 Task: Add an event with the title Staff Training: Time Management, date '2024/04/09', time 8:00 AM to 10:00 AMand add a description: We value the participation and input of all stakeholders, as their engagement is vital to the growth and sustainability of our organization. Join us at the Annual General Meeting and be part of the collaborative effort to shape our organization's future, celebrate achievements, and address challenges head-on. Together, we will continue to build a successful and thriving organization.Select event color  Sage . Add location for the event as: 123 Prado Museum, Madrid, Spain, logged in from the account softage.1@softage.netand send the event invitation to softage.2@softage.net and softage.3@softage.net. Set a reminder for the event Every weekday(Monday to Friday)
Action: Mouse moved to (52, 105)
Screenshot: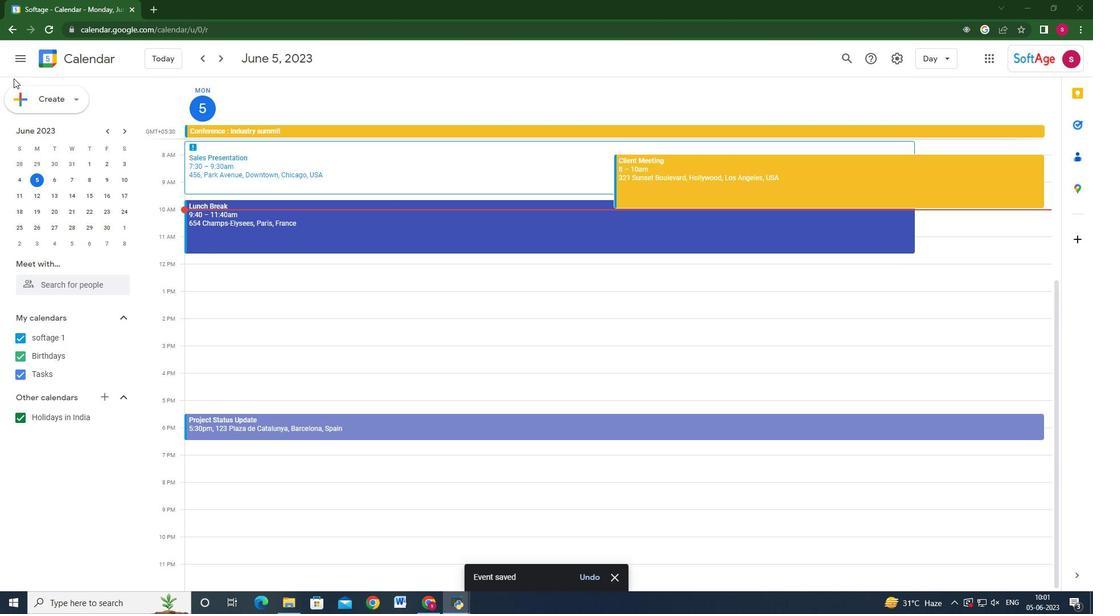 
Action: Mouse pressed left at (52, 105)
Screenshot: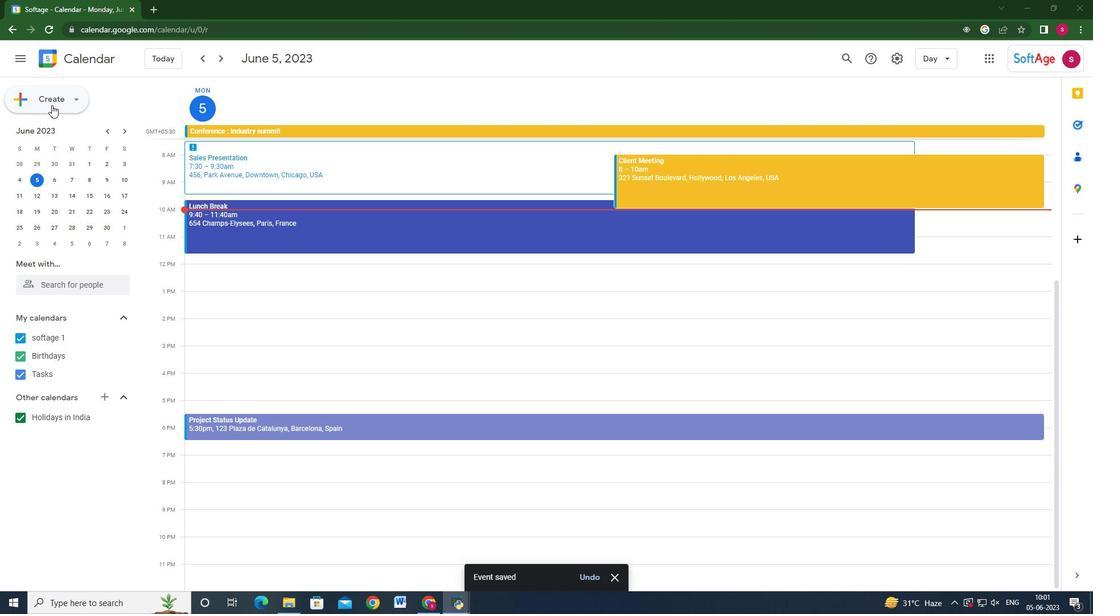 
Action: Mouse moved to (55, 129)
Screenshot: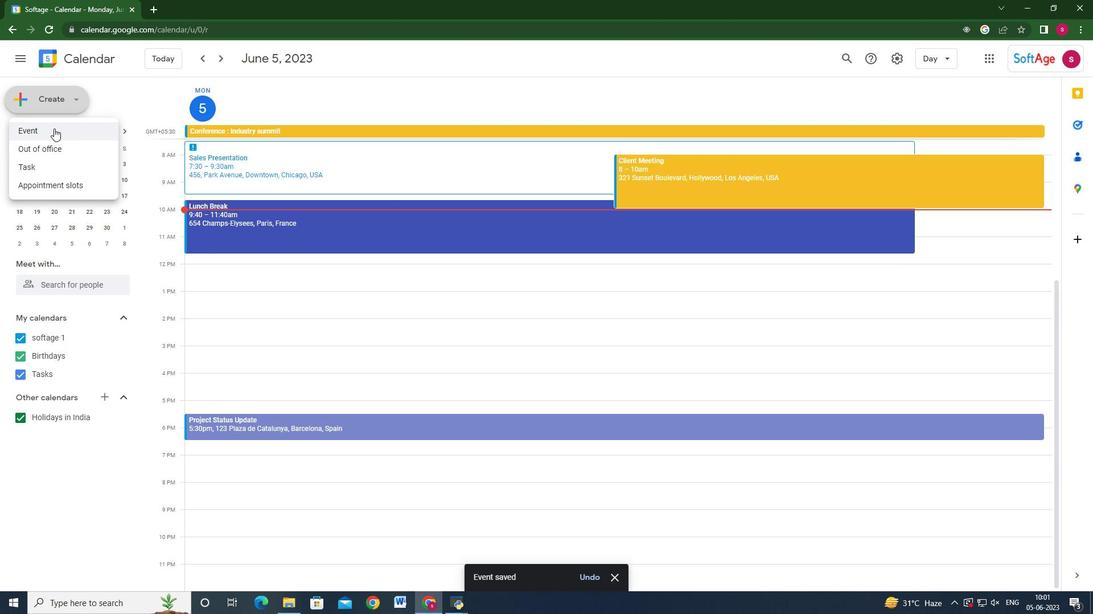 
Action: Mouse pressed left at (55, 129)
Screenshot: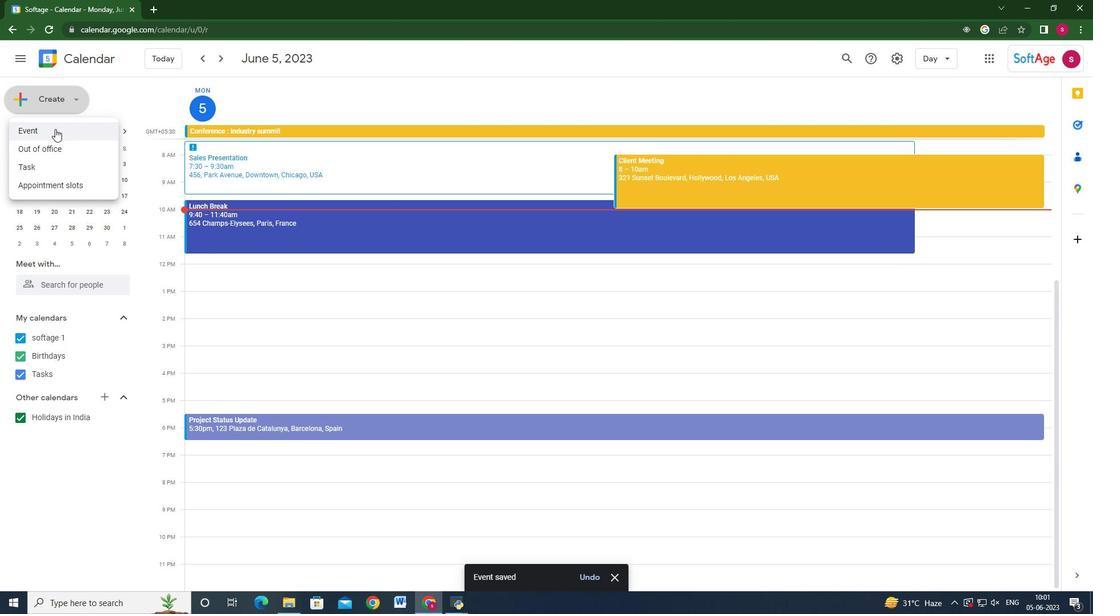 
Action: Mouse moved to (628, 437)
Screenshot: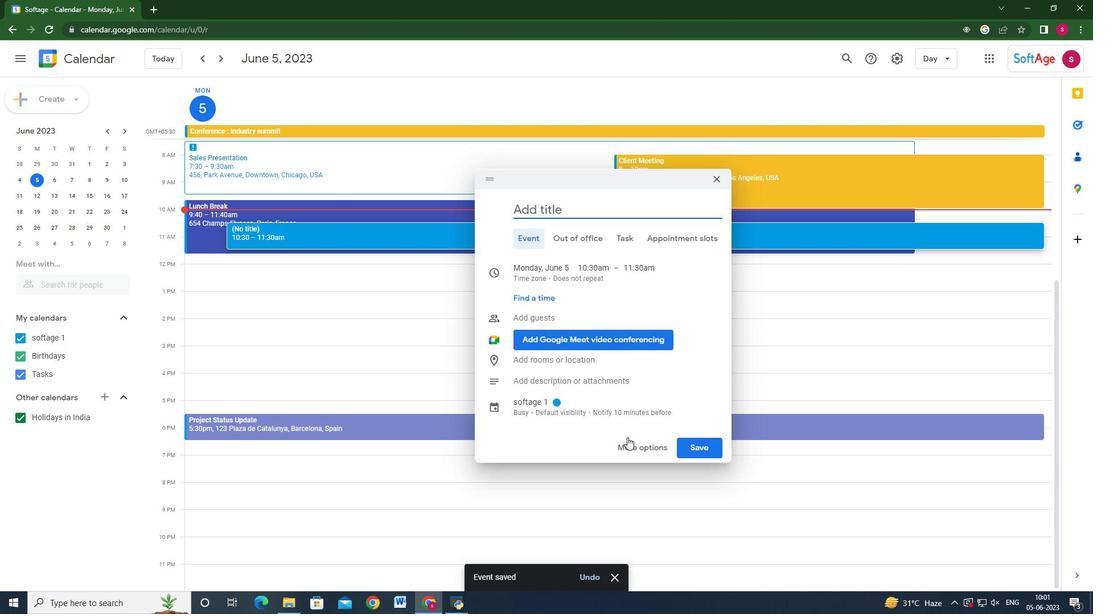 
Action: Mouse pressed left at (628, 437)
Screenshot: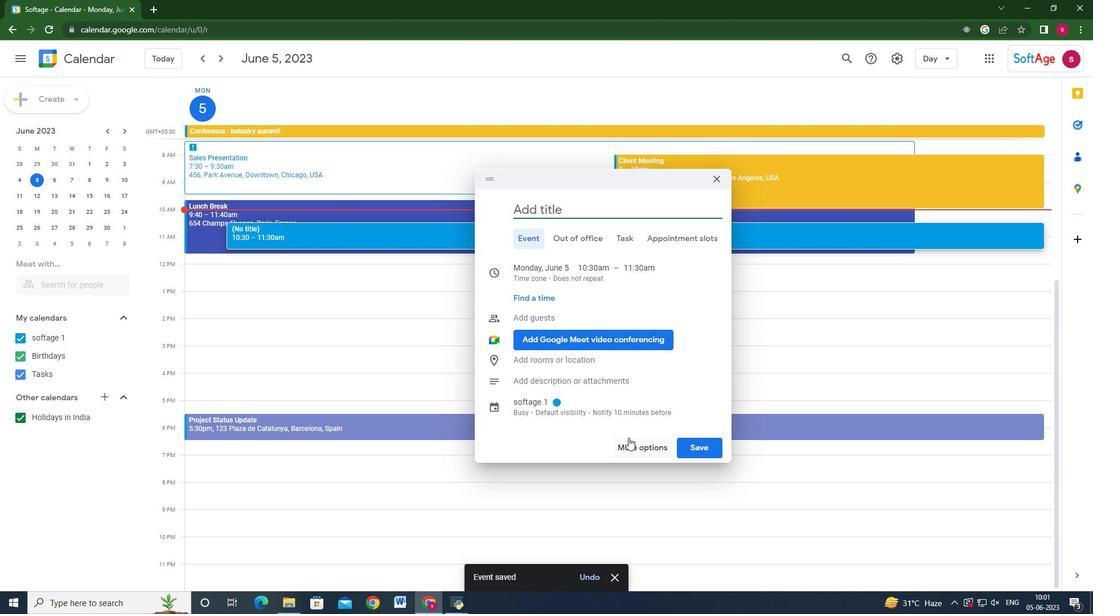 
Action: Mouse moved to (140, 132)
Screenshot: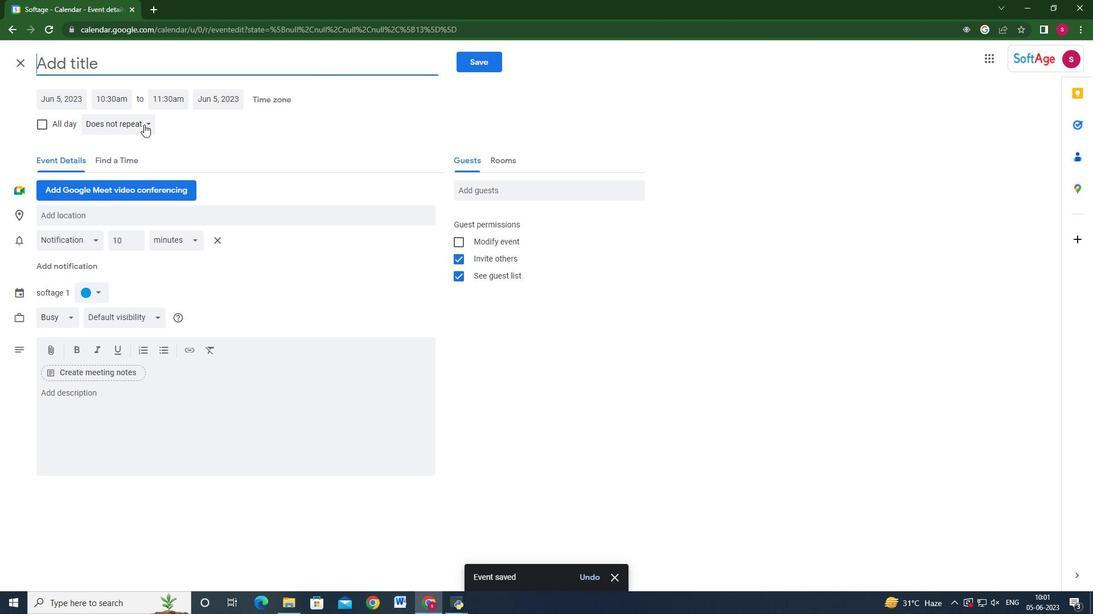 
Action: Mouse pressed left at (140, 132)
Screenshot: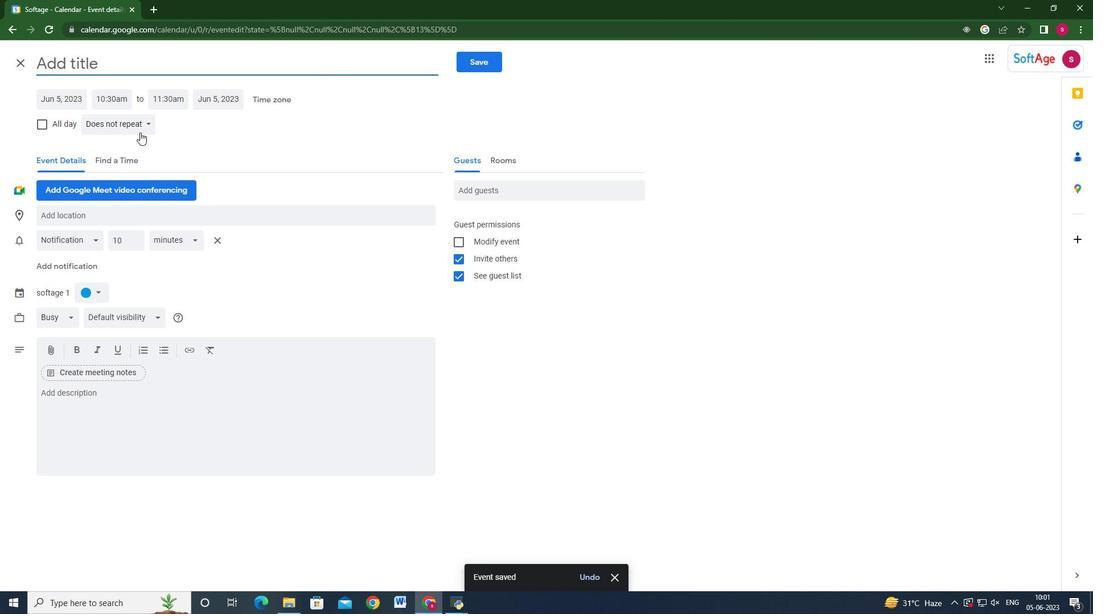 
Action: Mouse moved to (351, 142)
Screenshot: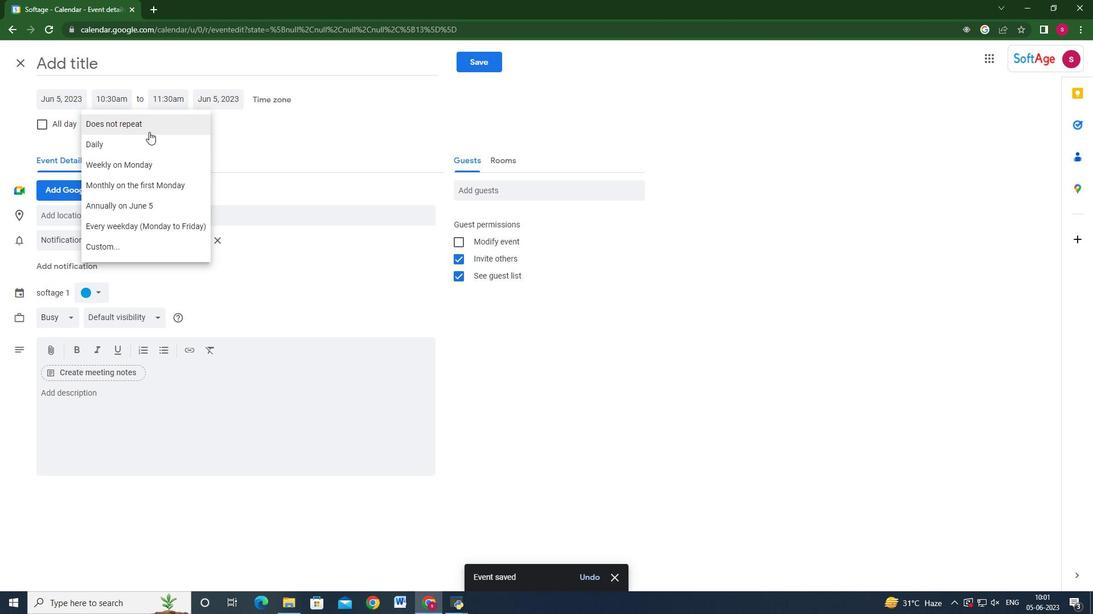 
Action: Mouse pressed left at (351, 142)
Screenshot: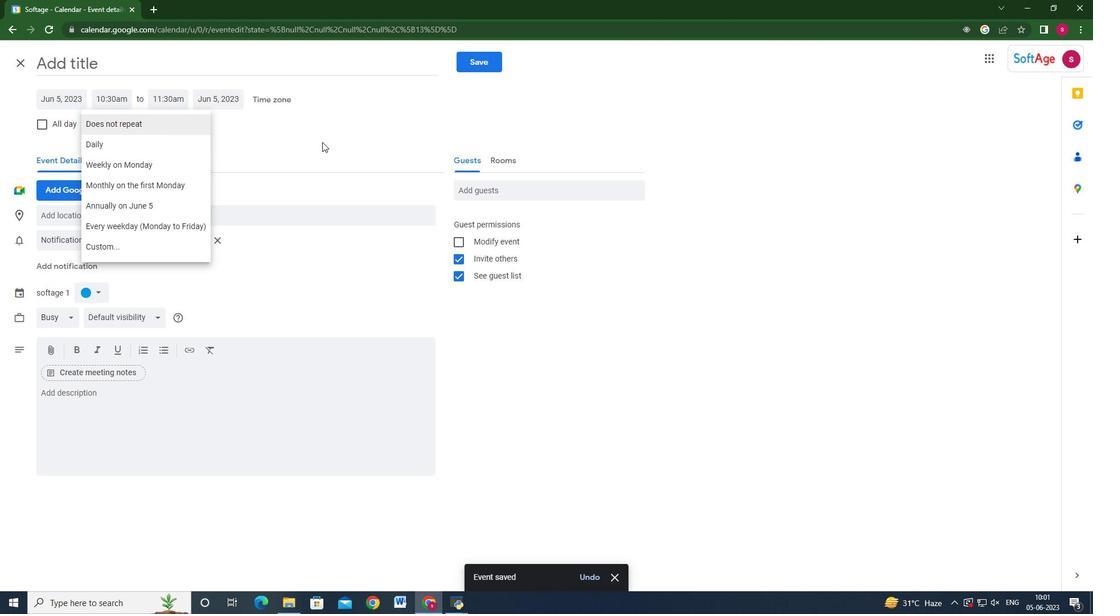
Action: Mouse moved to (218, 67)
Screenshot: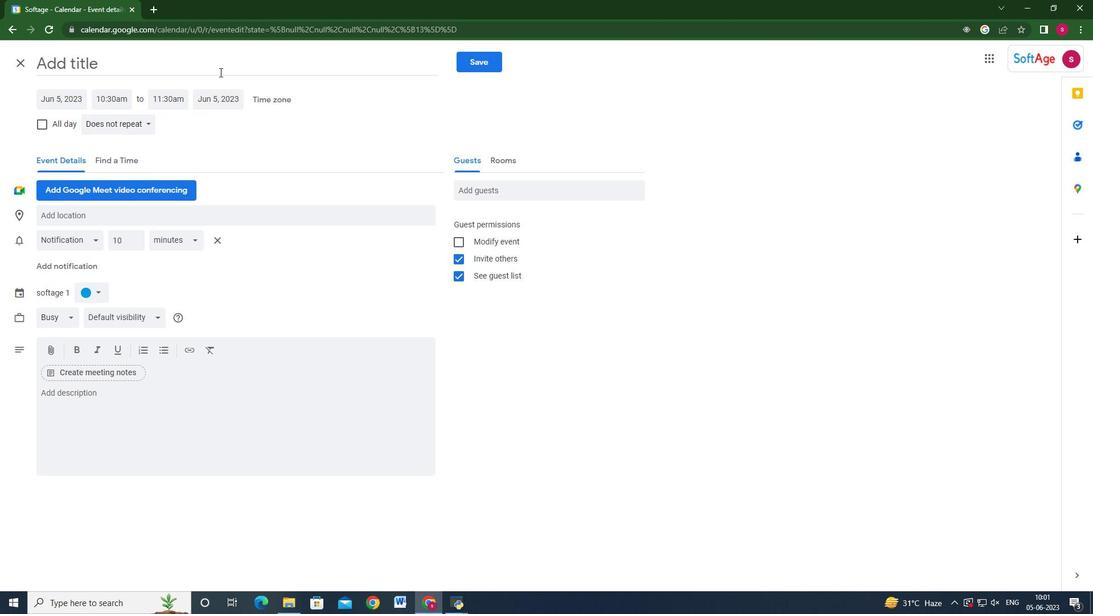 
Action: Mouse pressed left at (218, 67)
Screenshot: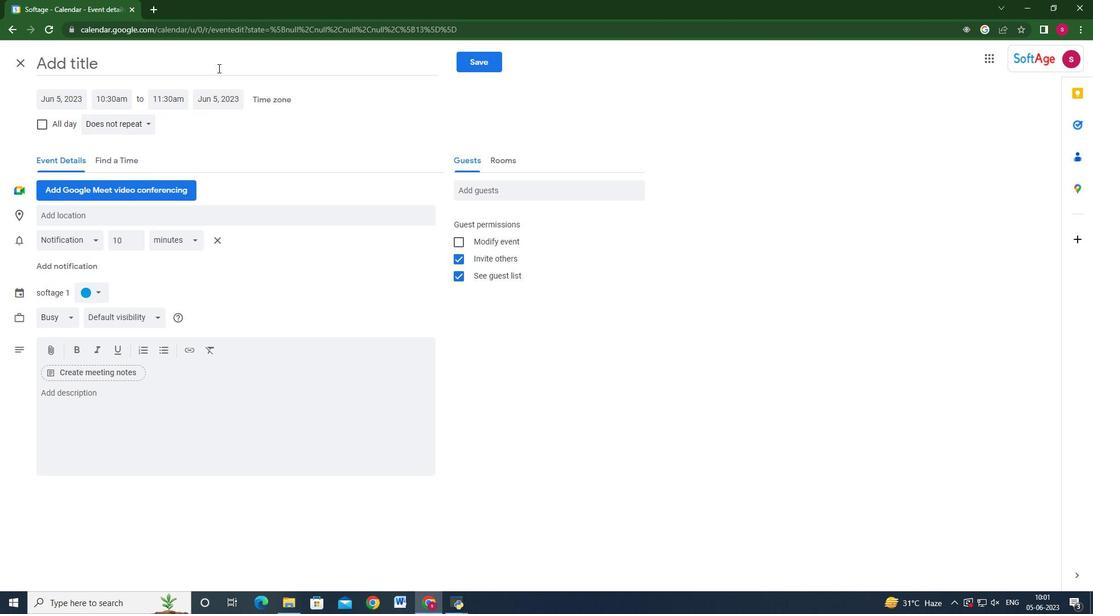 
Action: Key pressed <Key.shift>Staff<Key.shift>:<Key.backspace><Key.space><Key.shift>Training<Key.shift>:<Key.space><Key.shift>Time<Key.space><Key.shift>Management
Screenshot: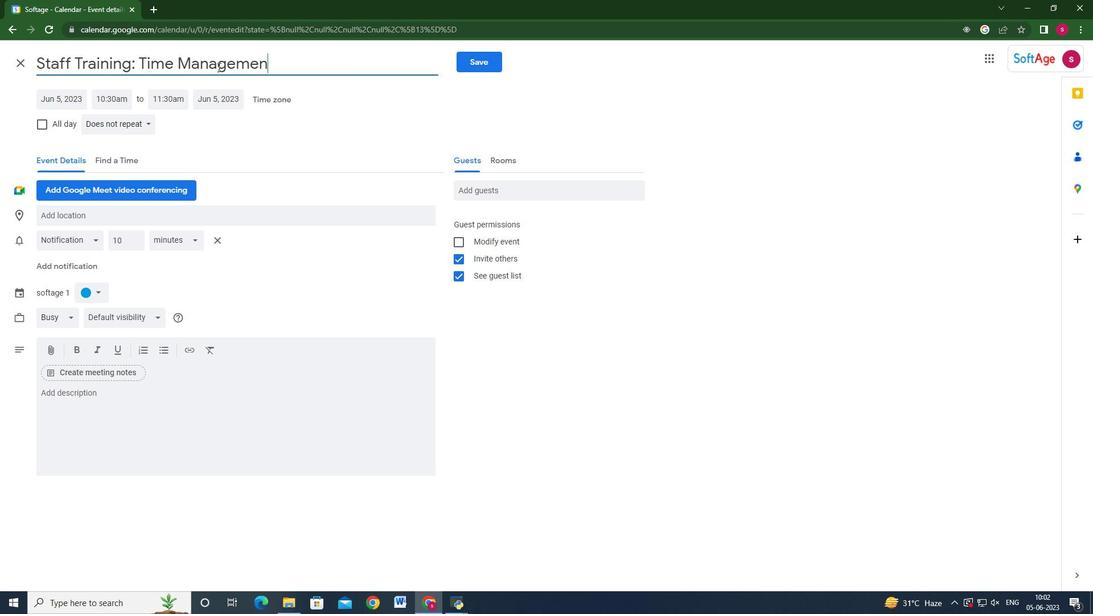 
Action: Mouse moved to (69, 106)
Screenshot: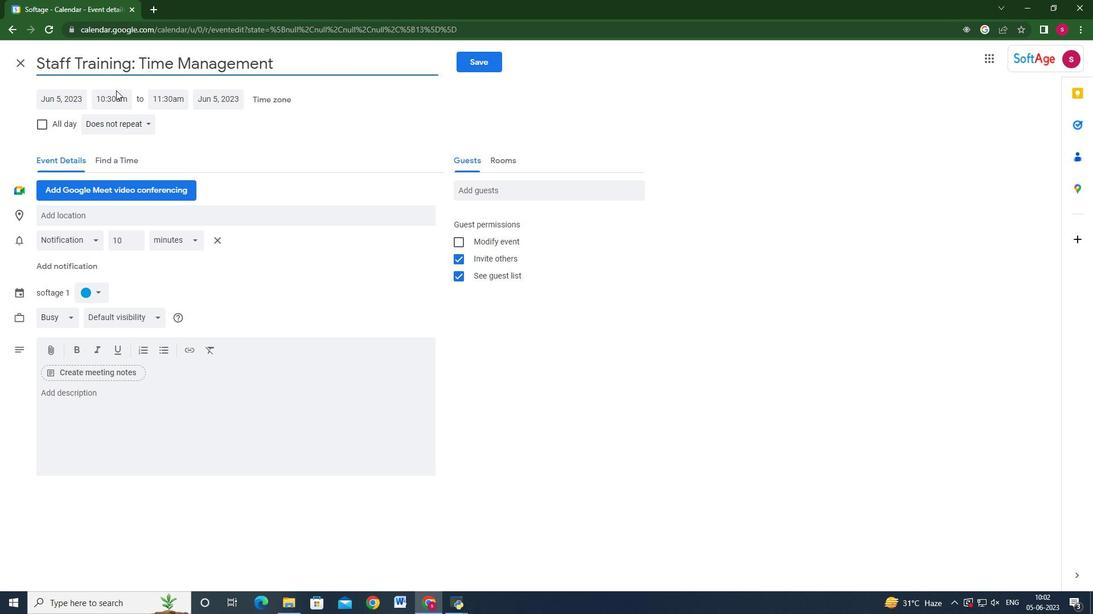 
Action: Mouse pressed left at (69, 106)
Screenshot: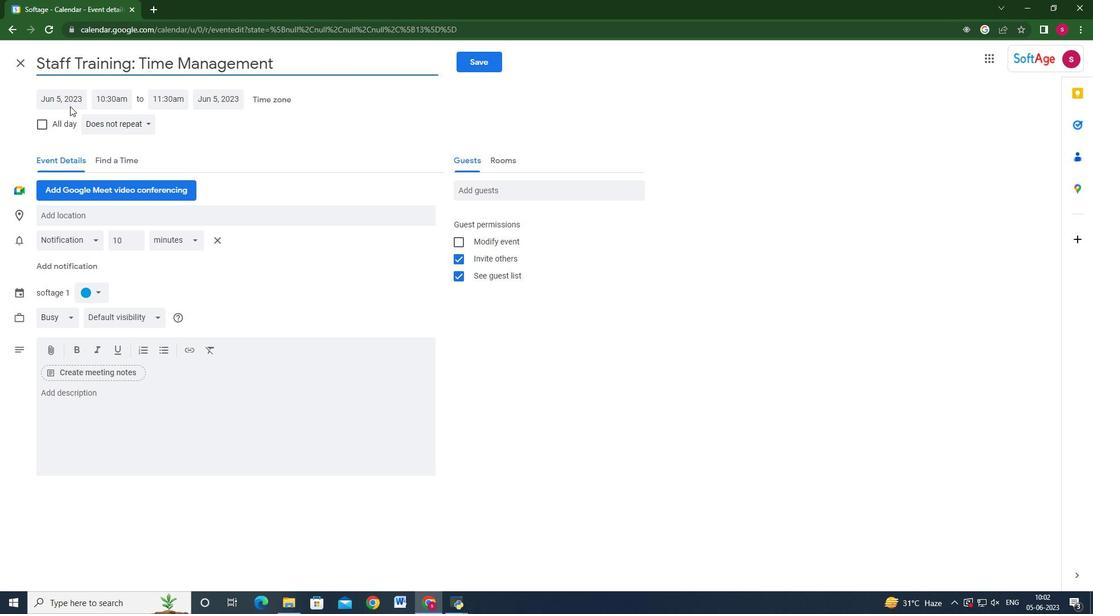 
Action: Mouse moved to (177, 125)
Screenshot: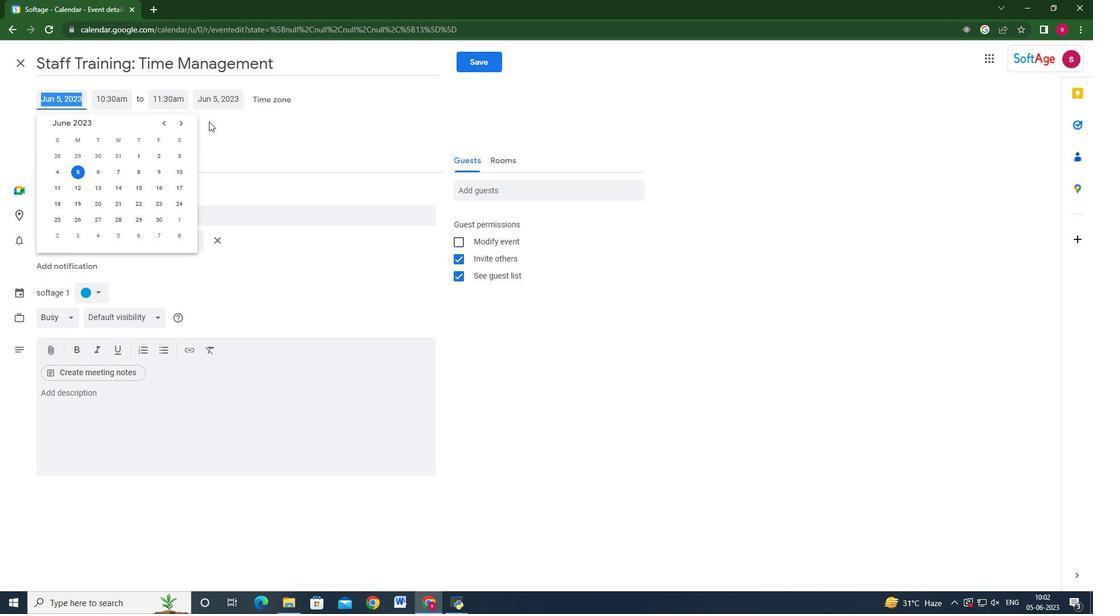
Action: Mouse pressed left at (177, 125)
Screenshot: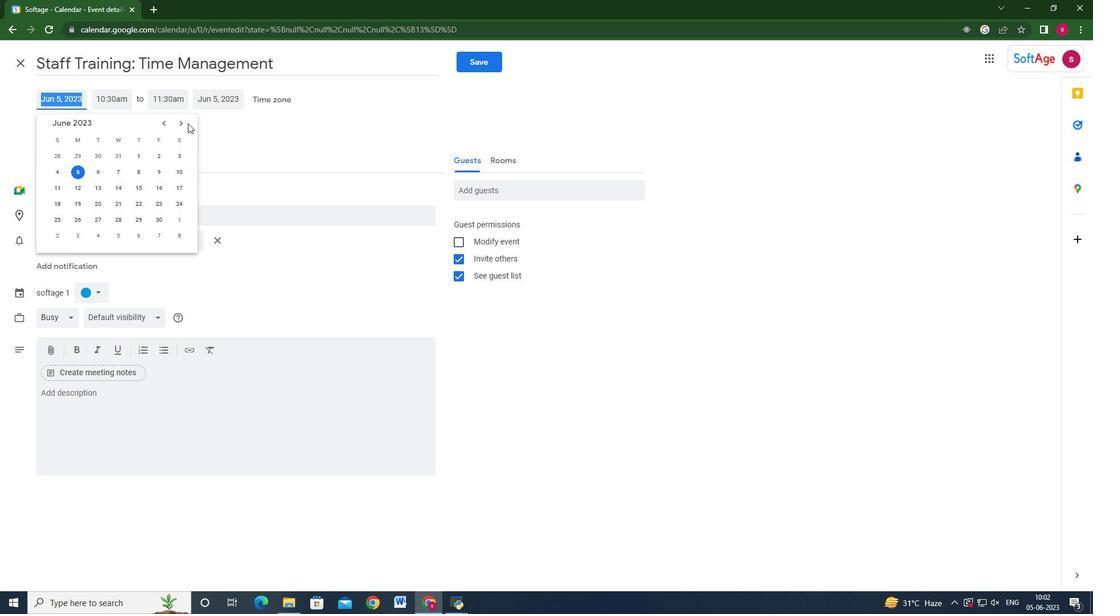 
Action: Mouse pressed left at (177, 125)
Screenshot: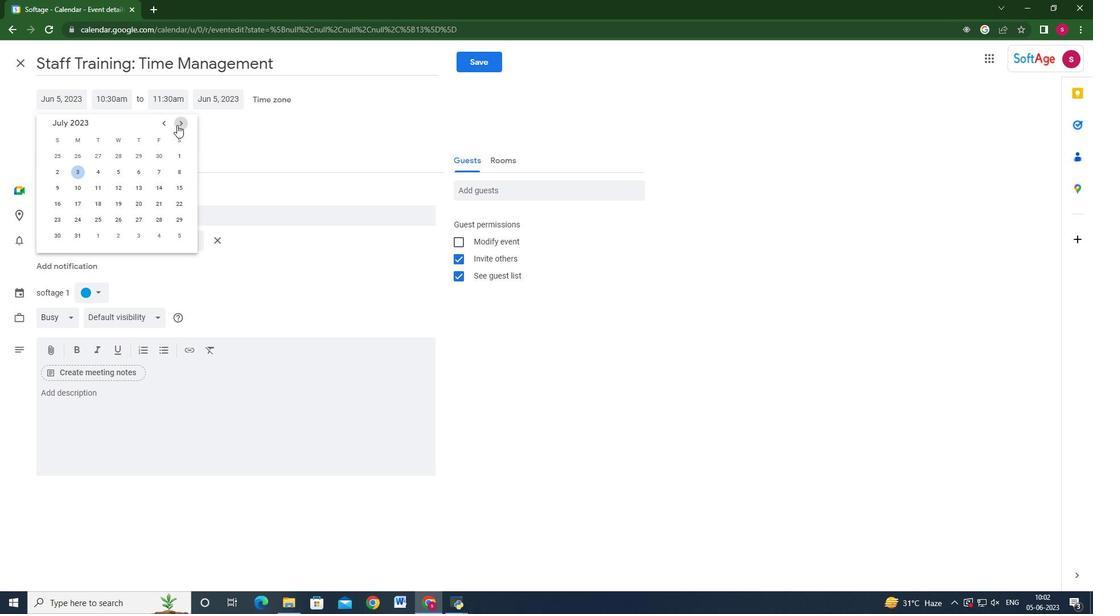 
Action: Mouse pressed left at (177, 125)
Screenshot: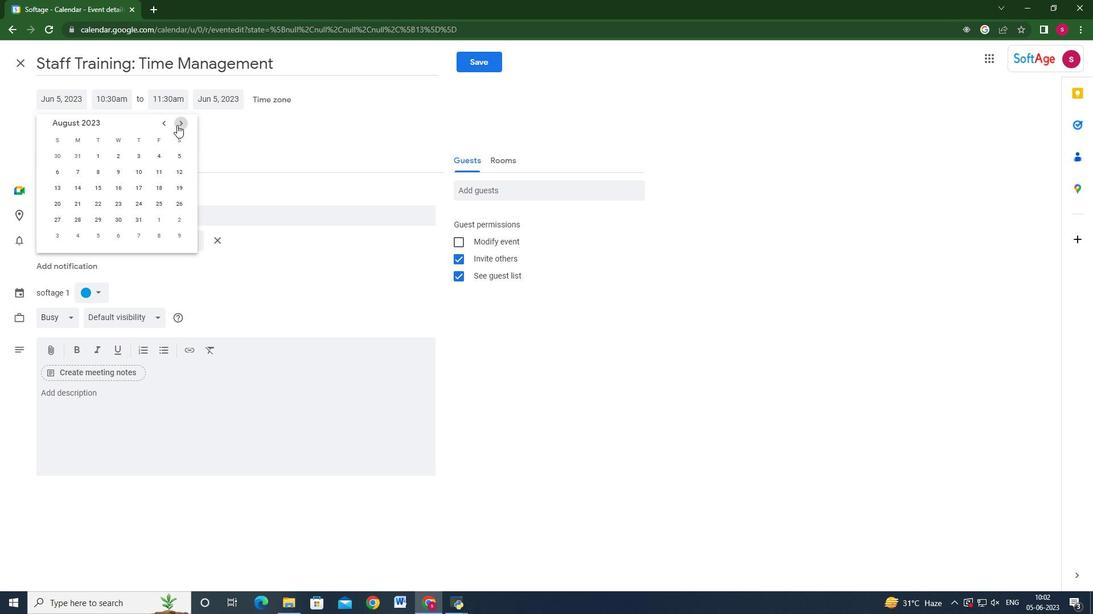 
Action: Mouse pressed left at (177, 125)
Screenshot: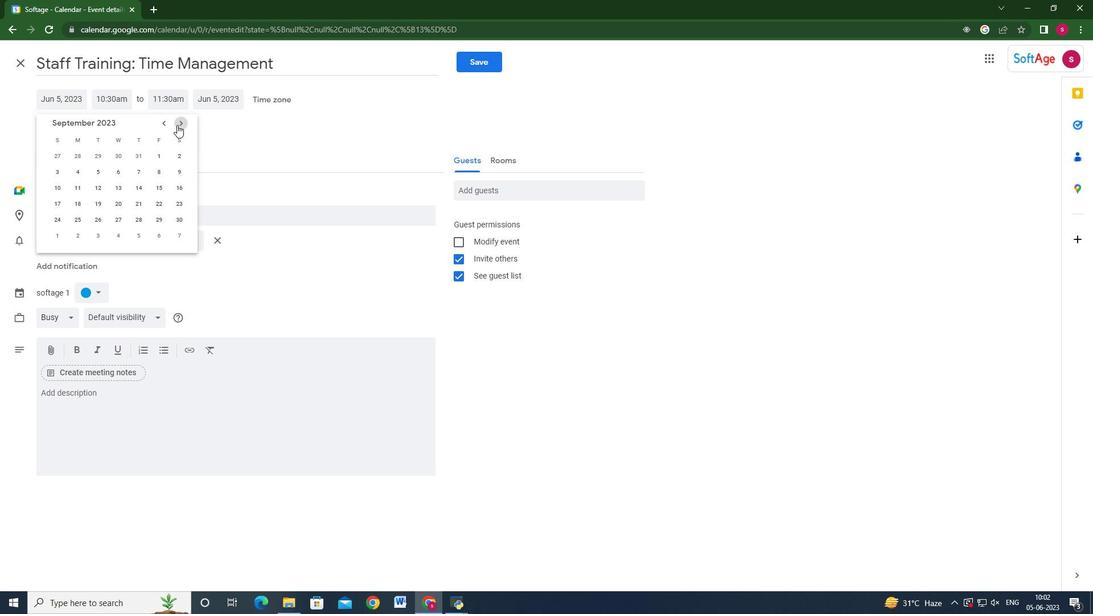
Action: Mouse pressed left at (177, 125)
Screenshot: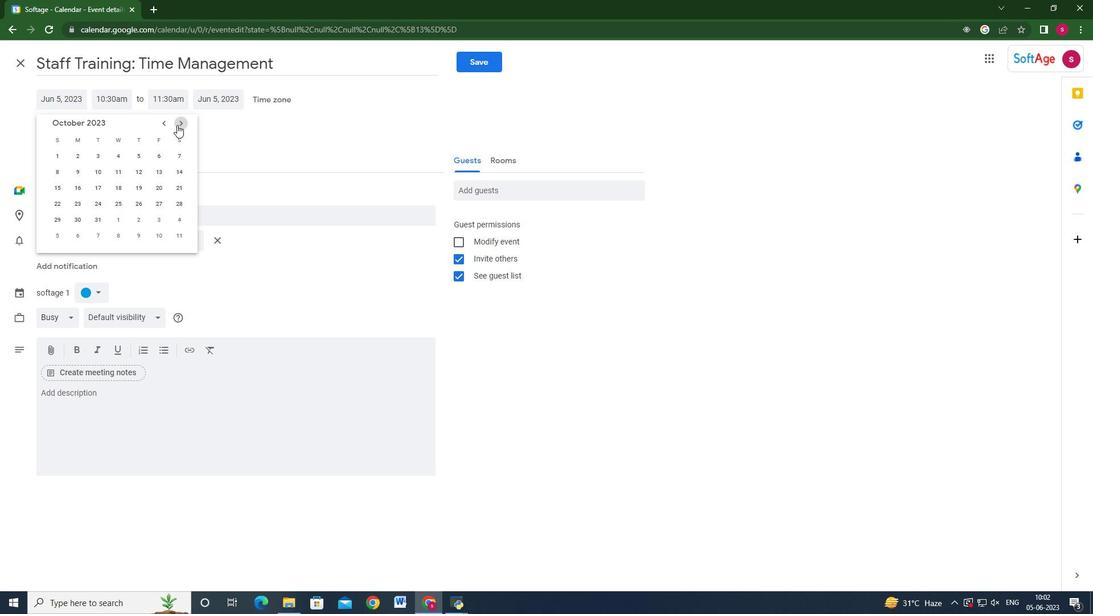 
Action: Mouse pressed left at (177, 125)
Screenshot: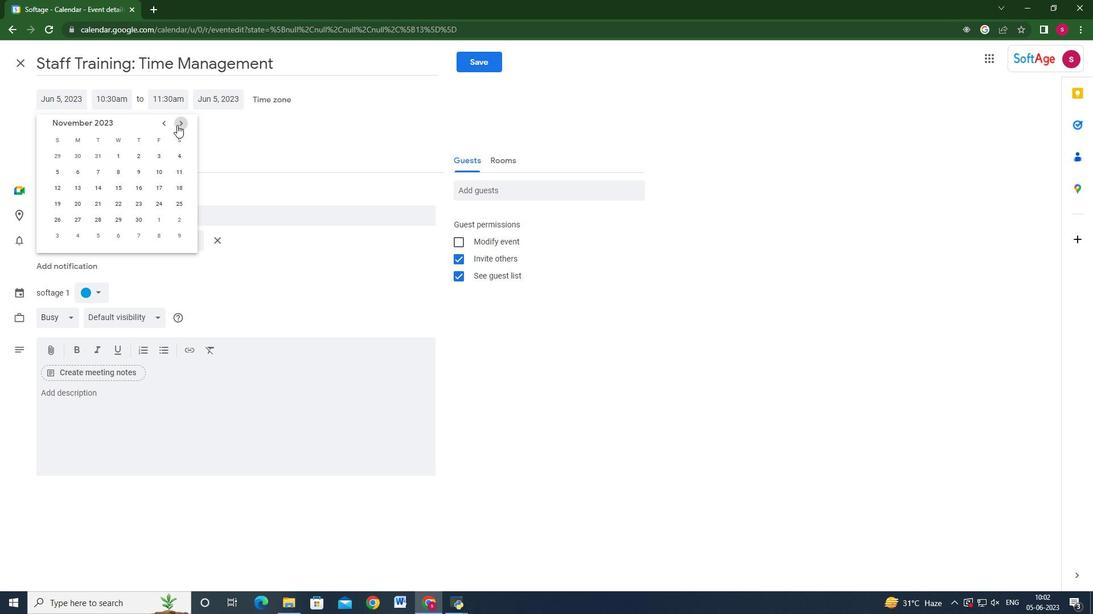 
Action: Mouse pressed left at (177, 125)
Screenshot: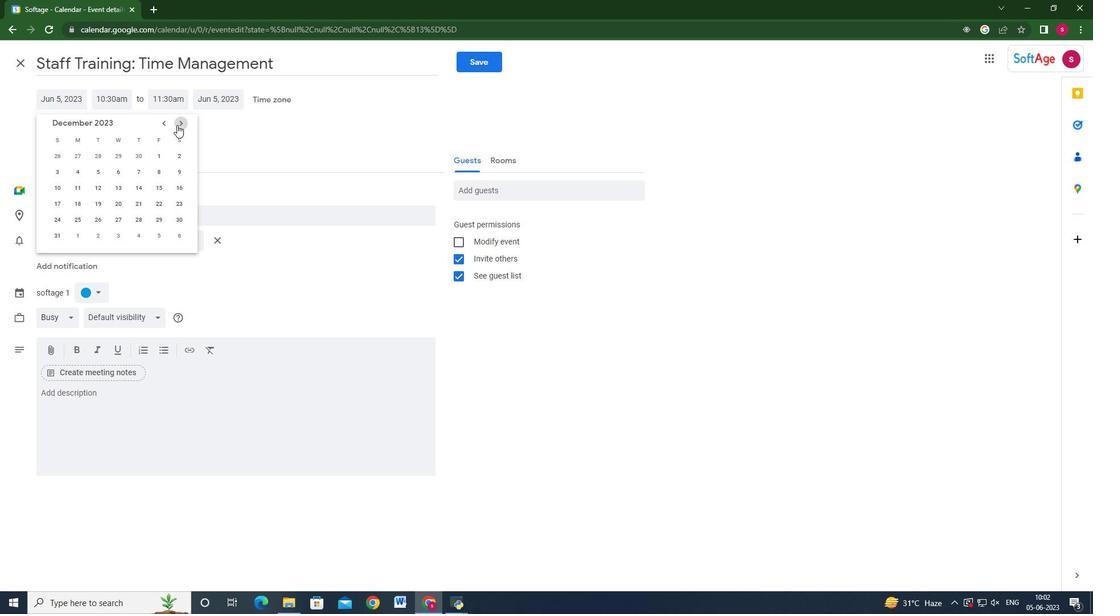 
Action: Mouse pressed left at (177, 125)
Screenshot: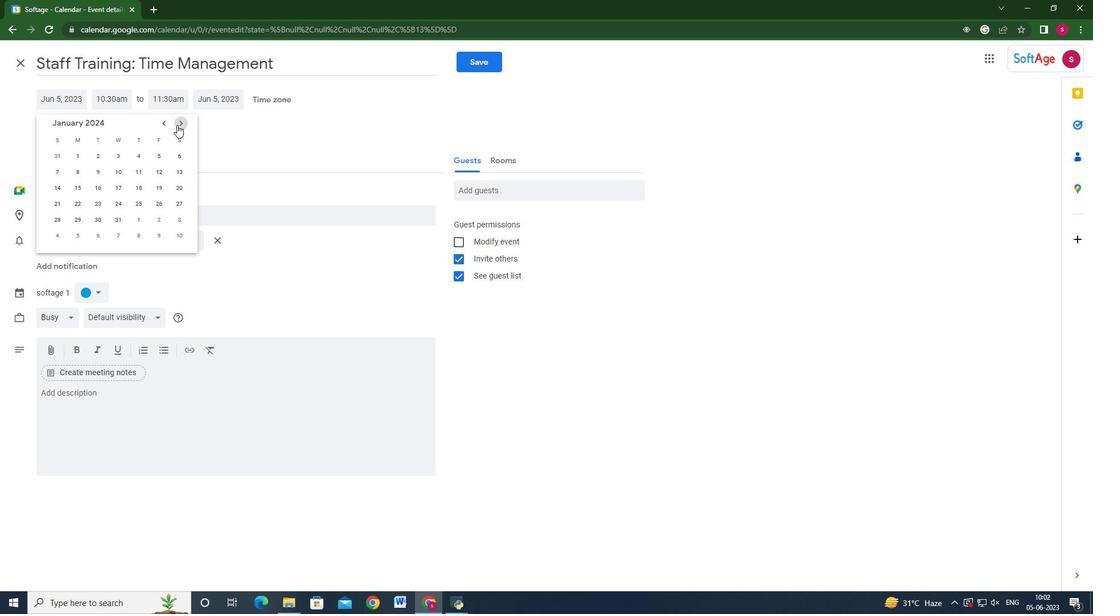 
Action: Mouse pressed left at (177, 125)
Screenshot: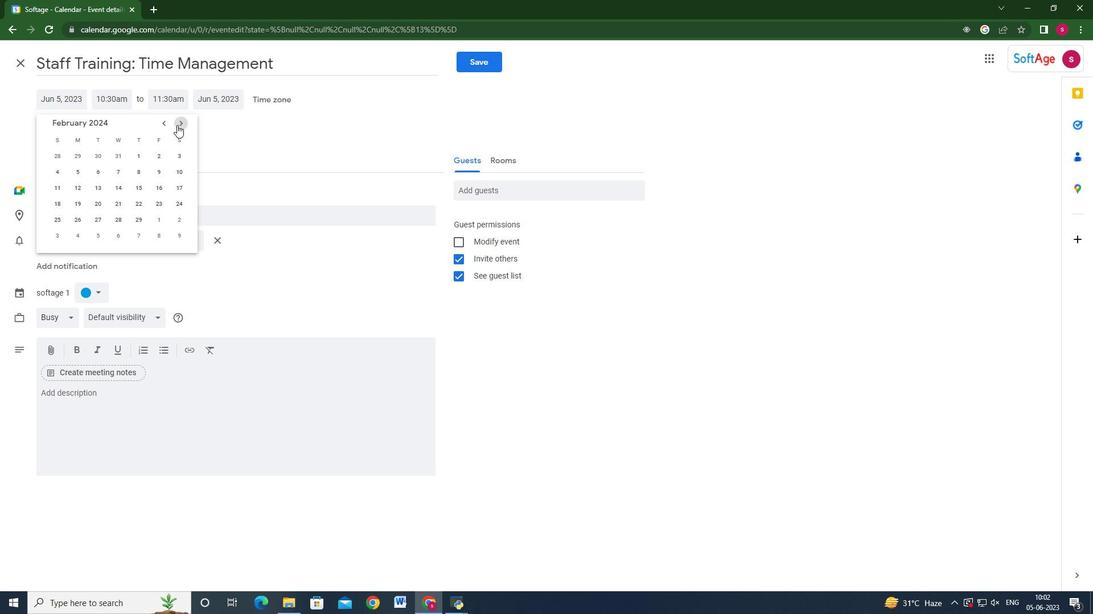 
Action: Mouse pressed left at (177, 125)
Screenshot: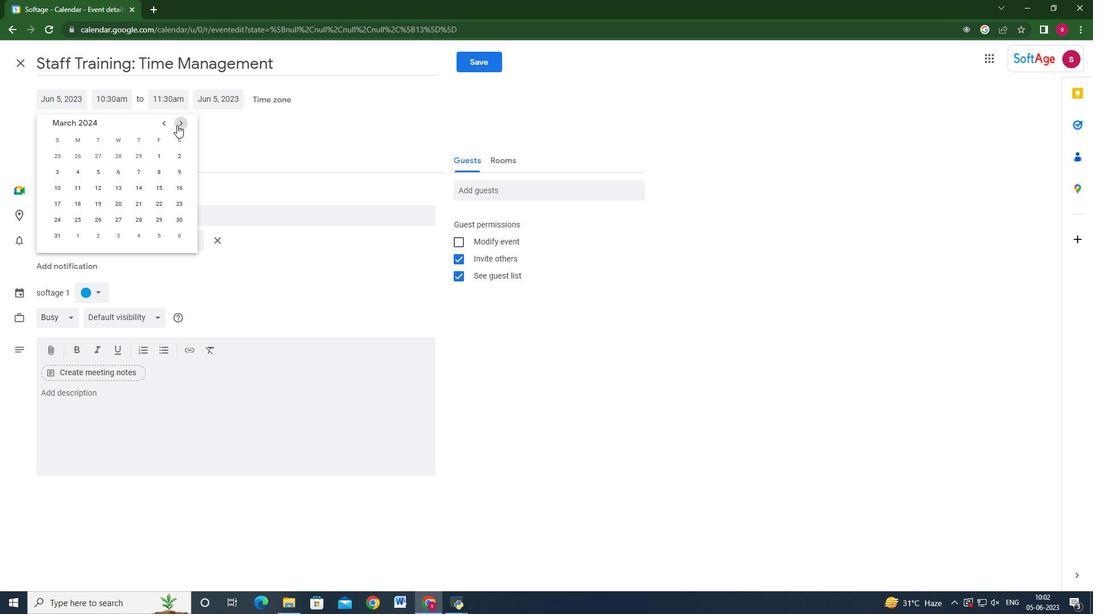 
Action: Mouse moved to (93, 171)
Screenshot: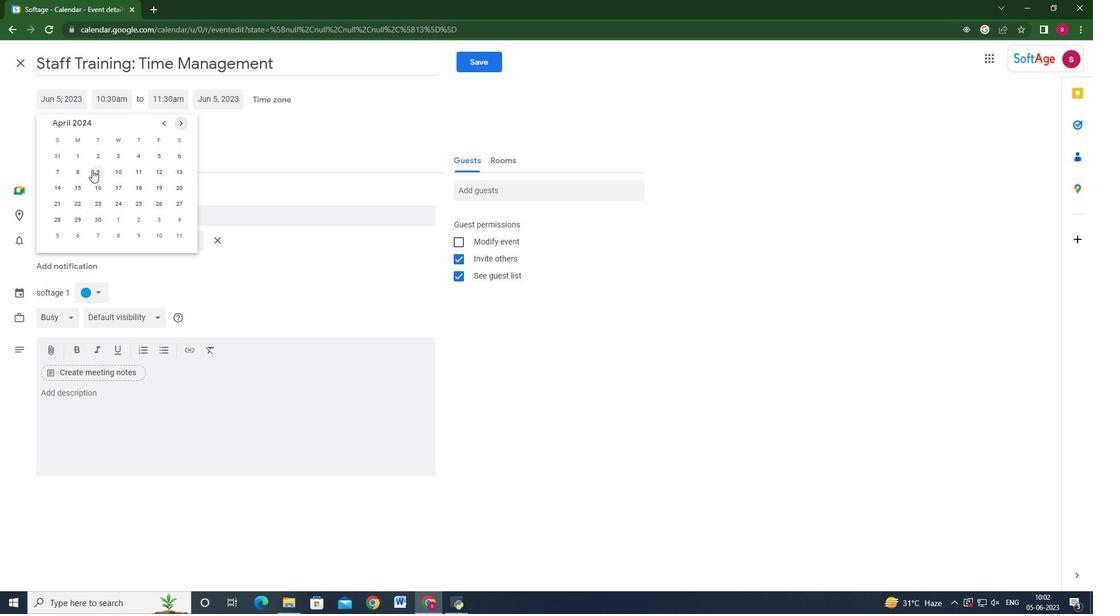 
Action: Mouse pressed left at (93, 171)
Screenshot: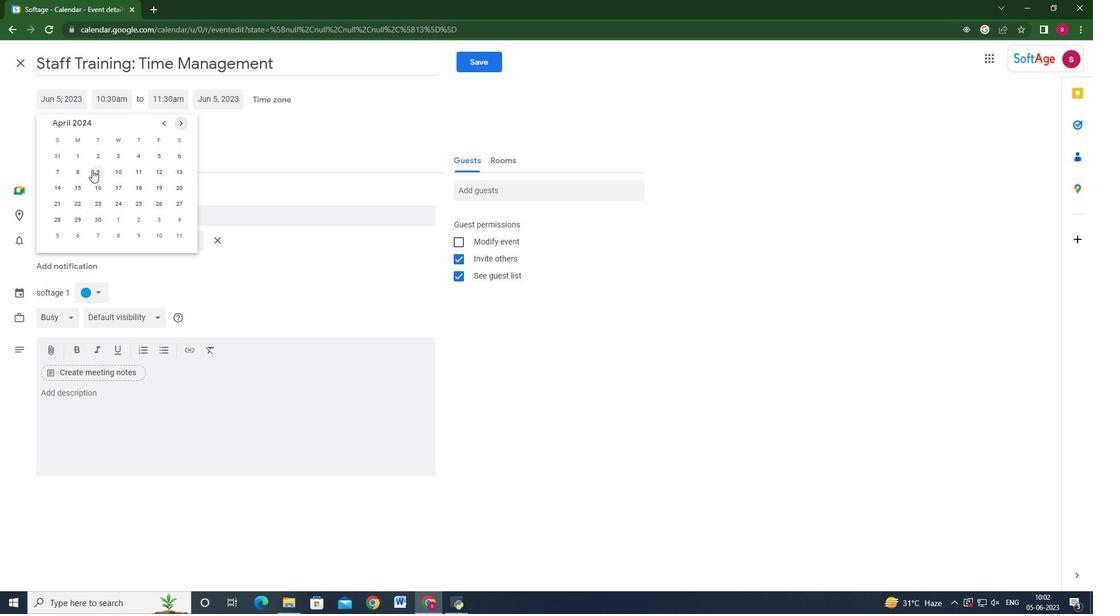 
Action: Mouse moved to (117, 101)
Screenshot: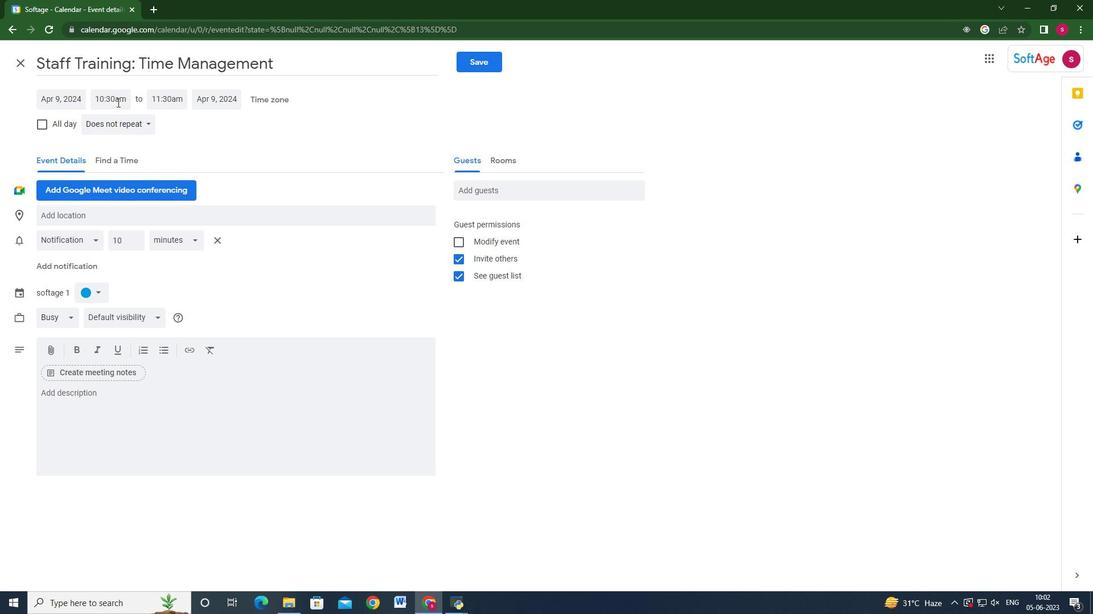 
Action: Mouse pressed left at (117, 101)
Screenshot: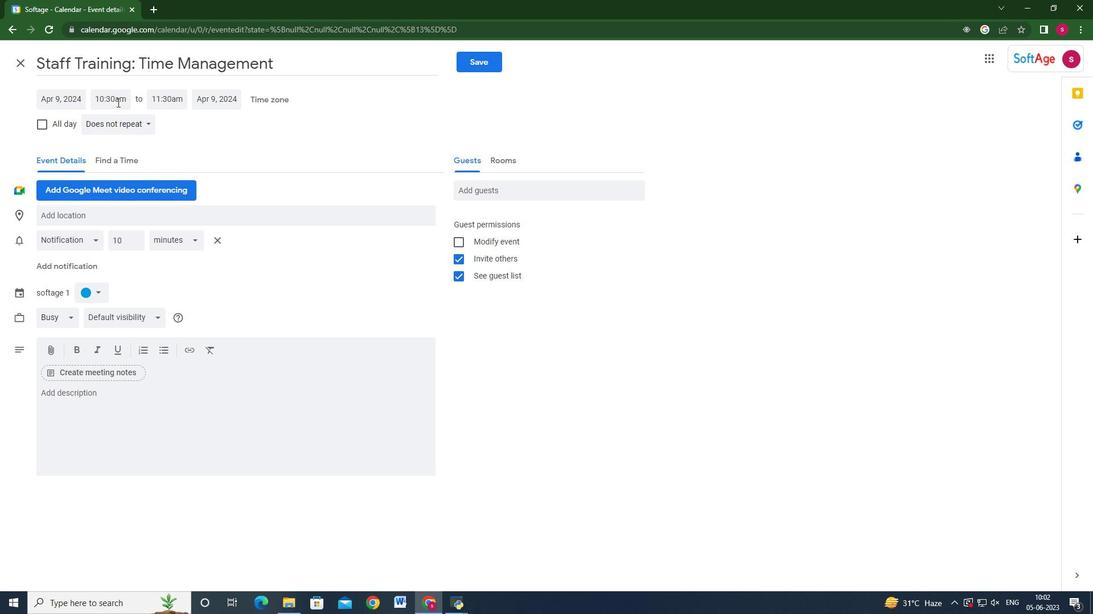 
Action: Key pressed 8<Key.shift>:00am<Key.enter><Key.tab>10<Key.shift>:00am<Key.enter>
Screenshot: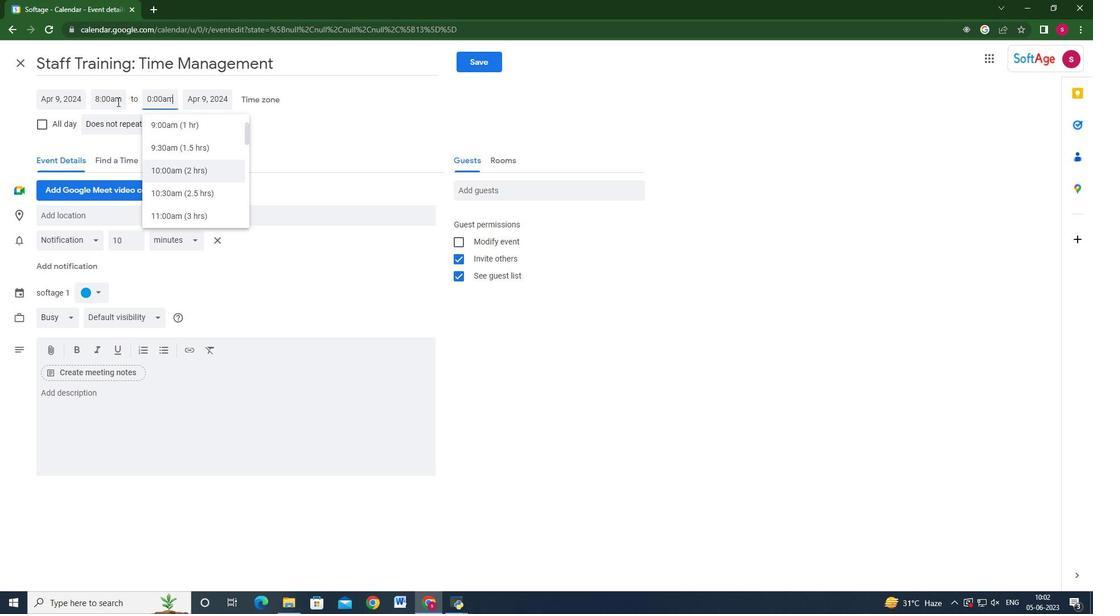 
Action: Mouse moved to (100, 409)
Screenshot: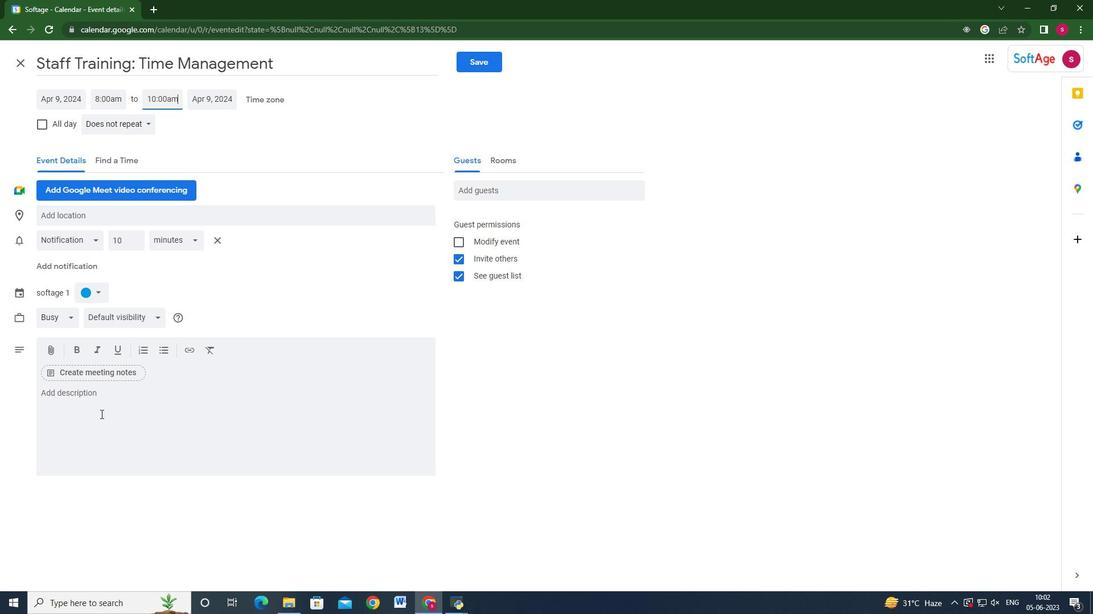
Action: Mouse pressed left at (100, 409)
Screenshot: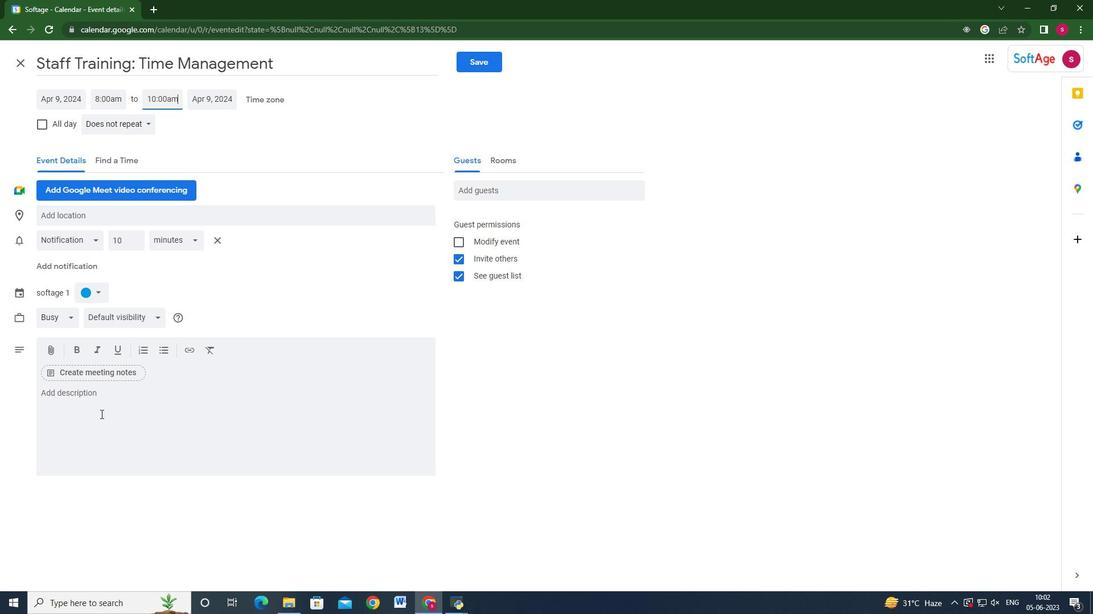 
Action: Mouse moved to (99, 408)
Screenshot: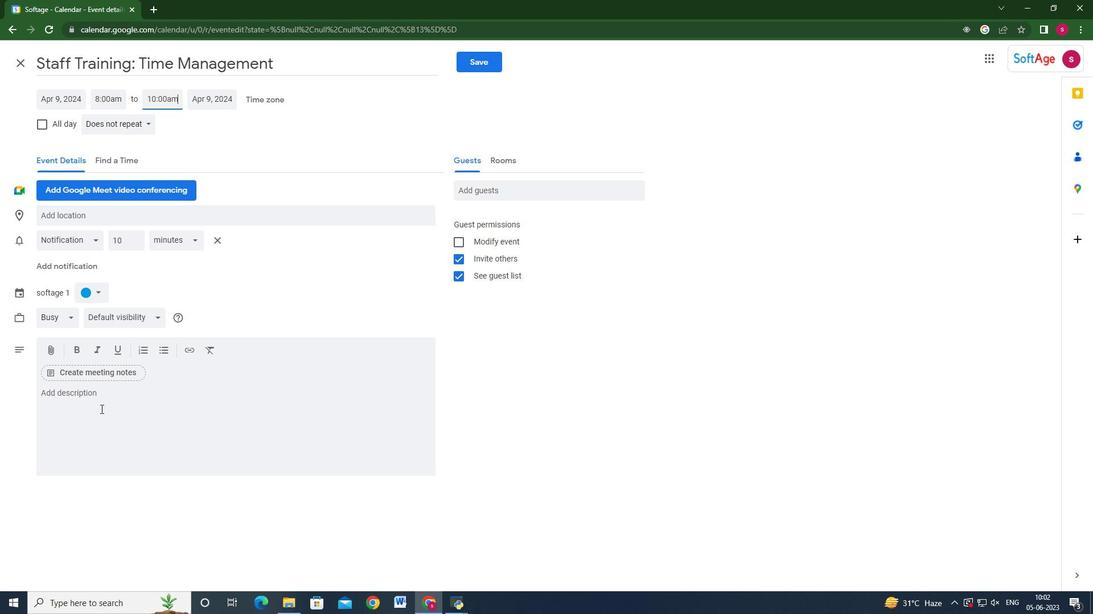 
Action: Key pressed <Key.shift>We<Key.space>valur<Key.backspace>e<Key.space>the<Key.space>participan<Key.backspace>tion<Key.space>and<Key.space>input<Key.space>of<Key.space>all<Key.space>stakeholders,<Key.space>as<Key.space>their<Key.space>engagement<Key.space>is<Key.space>vital<Key.space>to<Key.space>the<Key.space>growth<Key.space>and<Key.space>sustainability<Key.space>of<Key.space>our<Key.space>organization.<Key.space><Key.shift><Key.shift>Join<Key.space>us<Key.space>at<Key.space>the<Key.space><Key.shift_r>Annual<Key.space><Key.shift_r>General<Key.space><Key.shift><Key.shift><Key.shift>Meeting<Key.space>and<Key.space>be<Key.space>part<Key.space>of<Key.space>the<Key.space>collaborative<Key.space>effort<Key.space>to<Key.space>shape<Key.space>our<Key.space>organization's<Key.space>future,<Key.space>cl<Key.backspace>elebrate<Key.space>achievements,<Key.space>and<Key.space>address<Key.space>challenges<Key.space>head-on.<Key.space><Key.shift>Together,<Key.space>we<Key.space>will<Key.space>continue<Key.space>to<Key.space>build<Key.space>a<Key.space>successful<Key.space>and<Key.space>thriving<Key.space>organization.
Screenshot: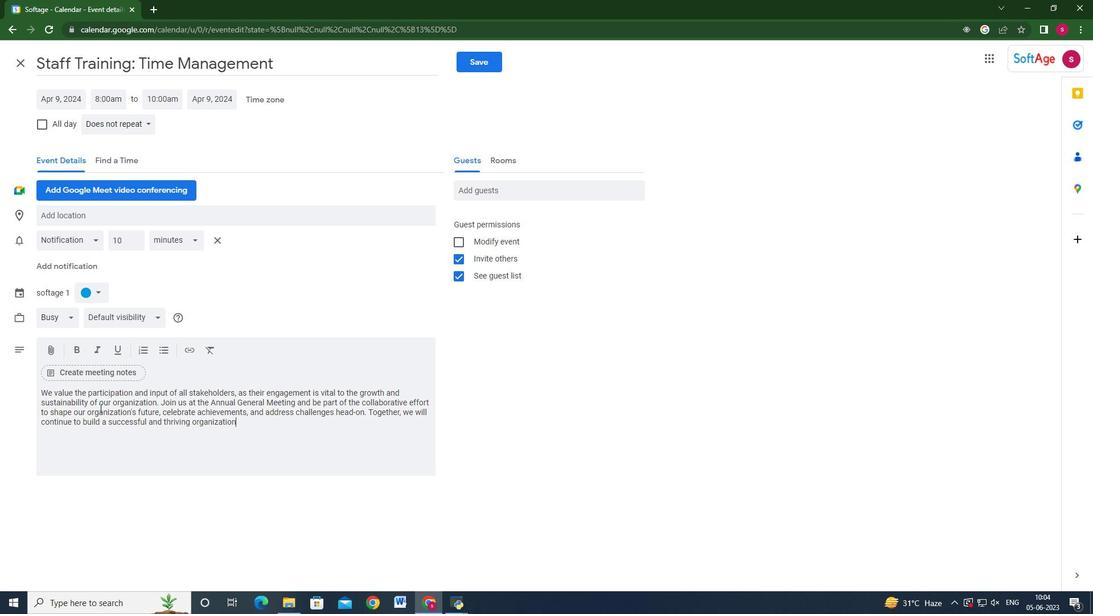 
Action: Mouse moved to (89, 292)
Screenshot: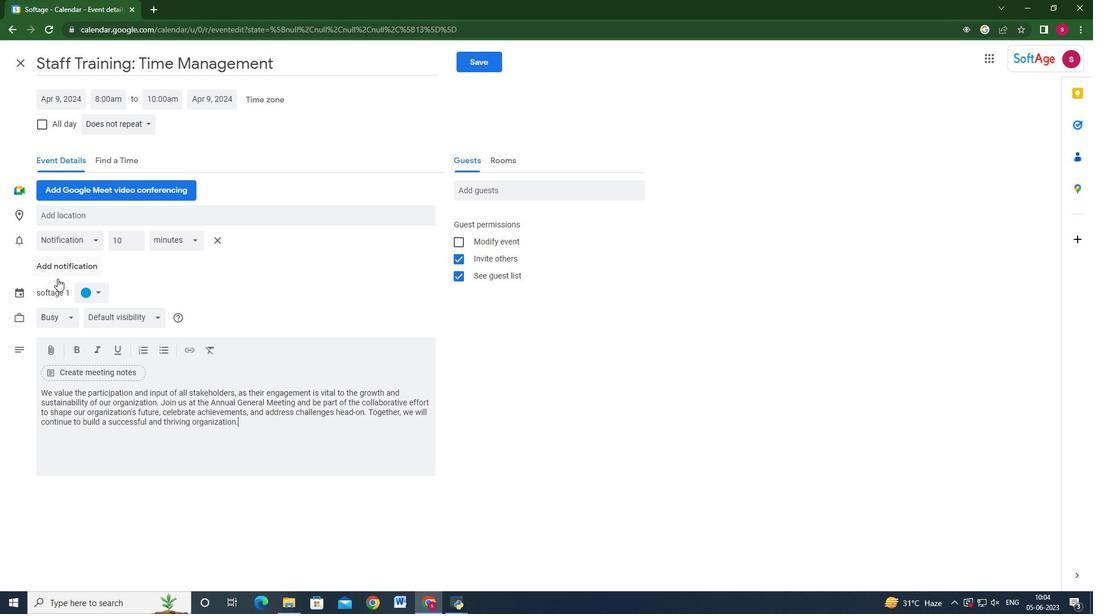 
Action: Mouse pressed left at (89, 292)
Screenshot: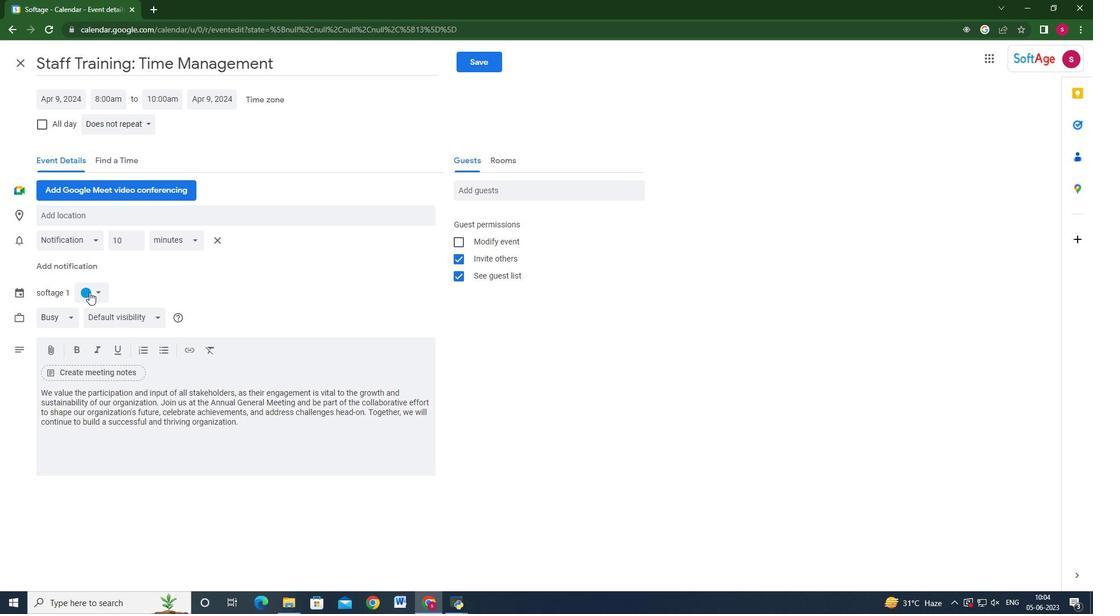 
Action: Mouse moved to (85, 320)
Screenshot: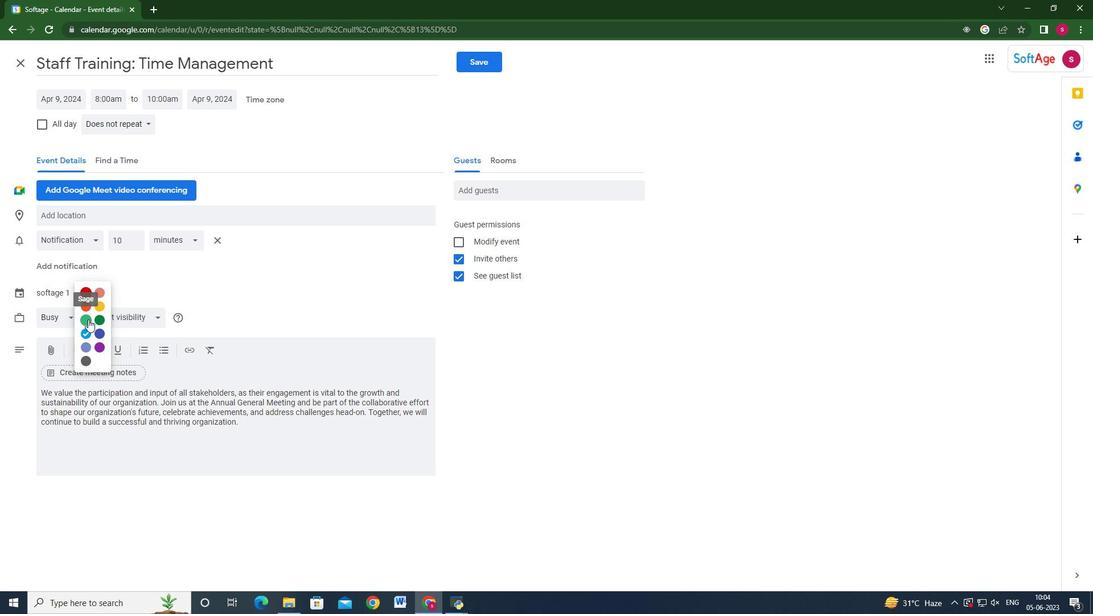 
Action: Mouse pressed left at (85, 320)
Screenshot: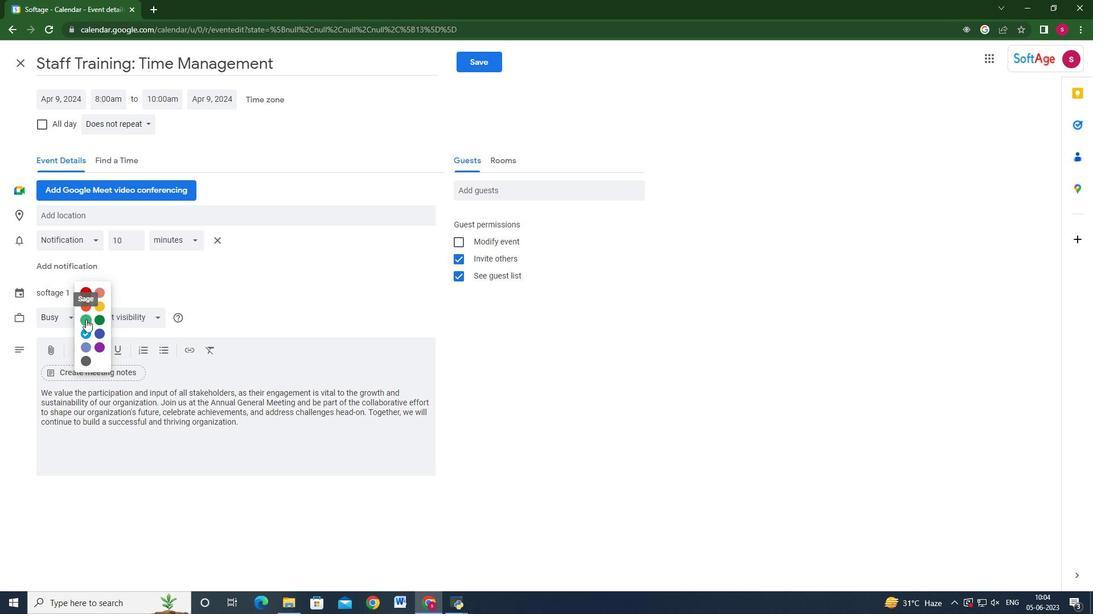 
Action: Mouse moved to (260, 222)
Screenshot: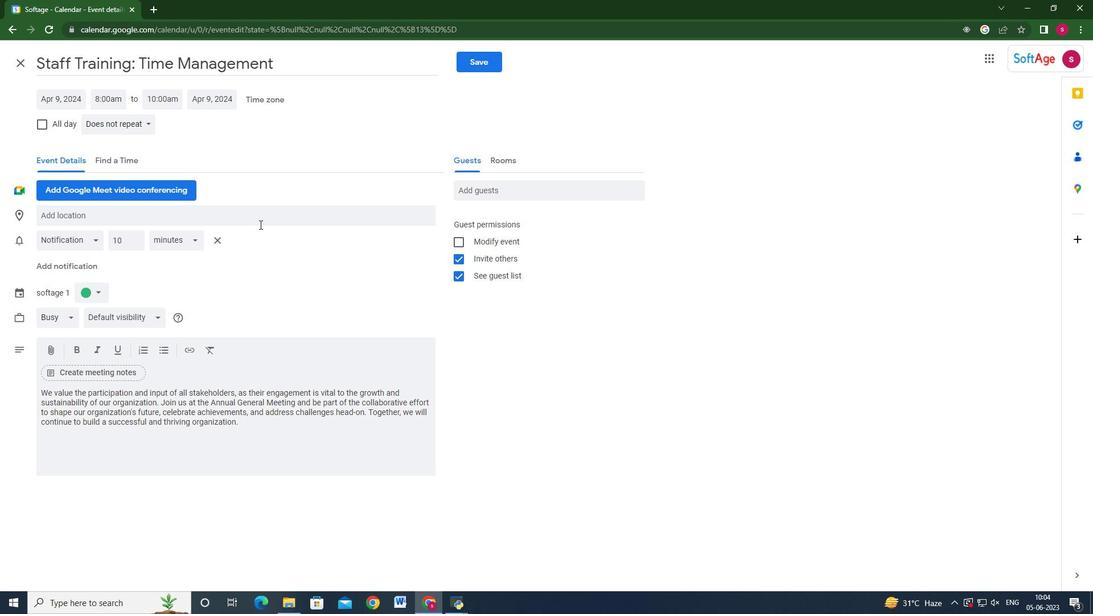 
Action: Mouse pressed left at (260, 222)
Screenshot: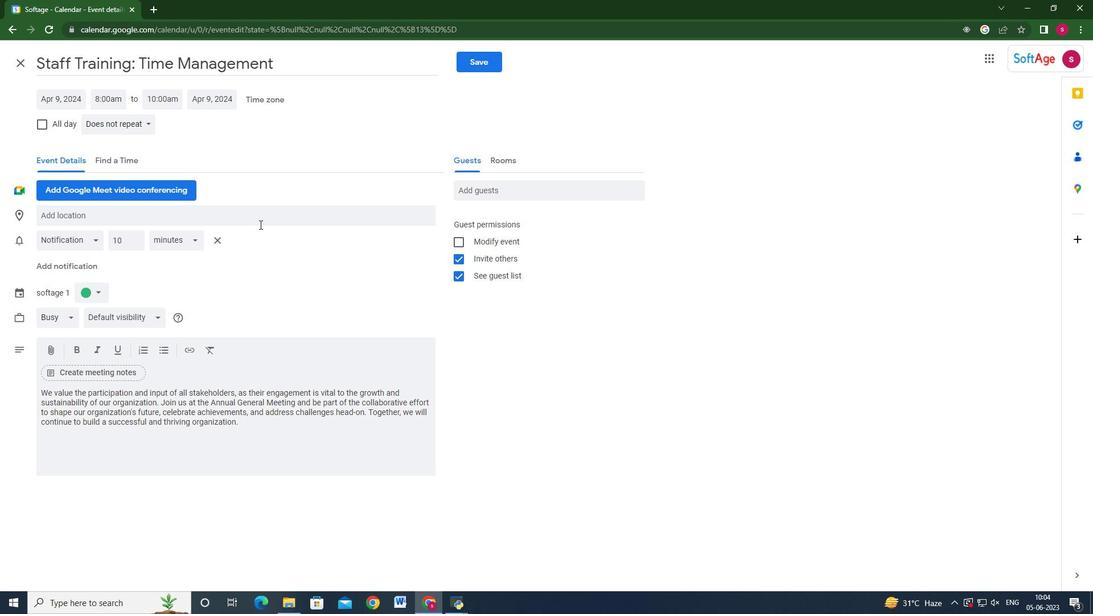 
Action: Key pressed 123<Key.space><Key.shift>Prado<Key.space><Key.shift>Musuem<Key.space><Key.backspace>,<Key.space><Key.shift>Madrid<Key.left><Key.left><Key.left><Key.left><Key.left><Key.left><Key.left><Key.left><Key.left><Key.backspace><Key.backspace>eu<Key.right><Key.right><Key.right><Key.right><Key.right><Key.right><Key.right><Key.right><Key.right>,<Key.space><Key.shift><Key.shift><Key.shift>B<Key.backspace><Key.shift_r>Spain
Screenshot: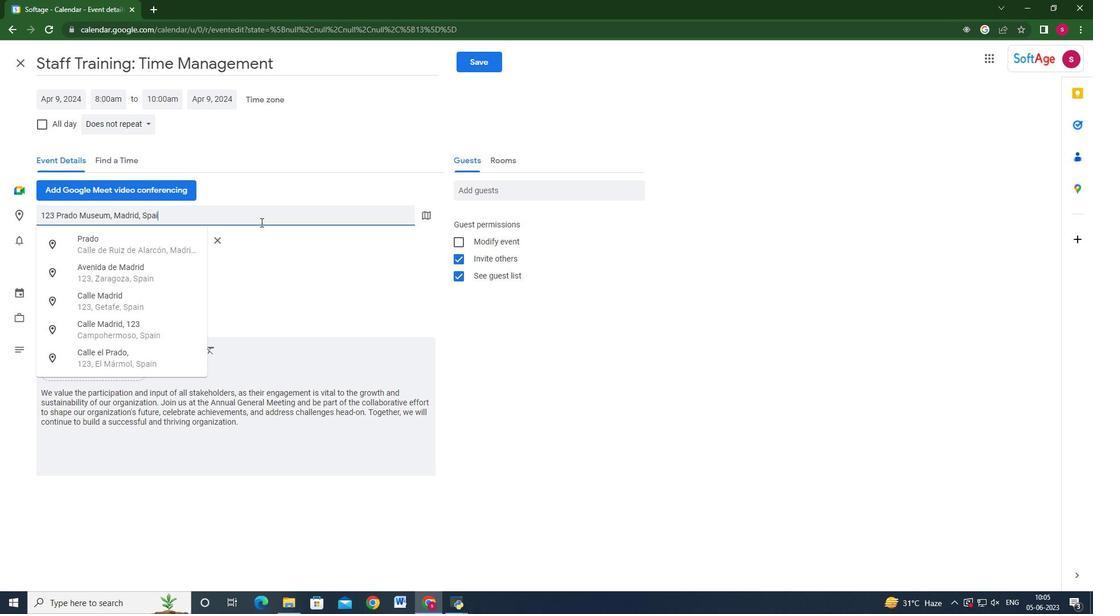 
Action: Mouse moved to (599, 185)
Screenshot: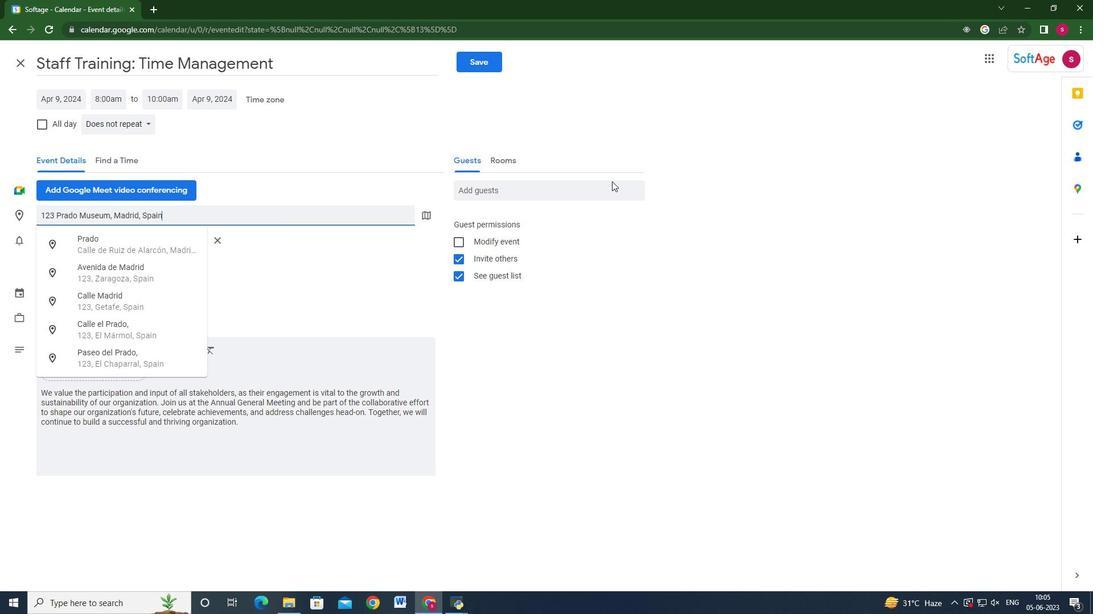 
Action: Mouse pressed left at (599, 185)
Screenshot: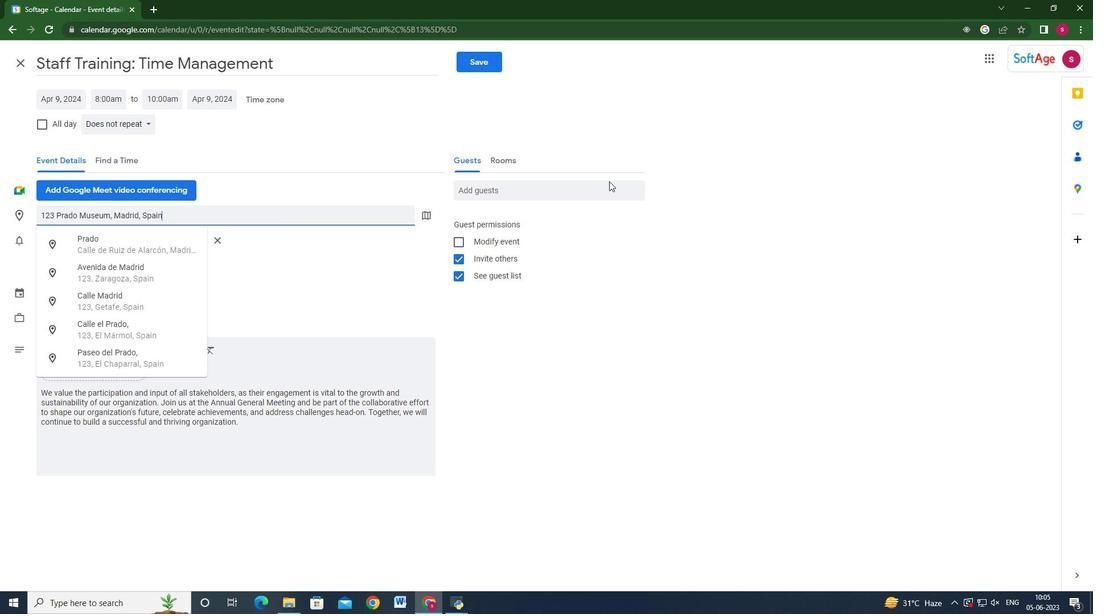 
Action: Key pressed softage.2<Key.shift_r>@softage.net<Key.enter>softage.3<Key.shift_r>@softage.net<Key.enter>
Screenshot: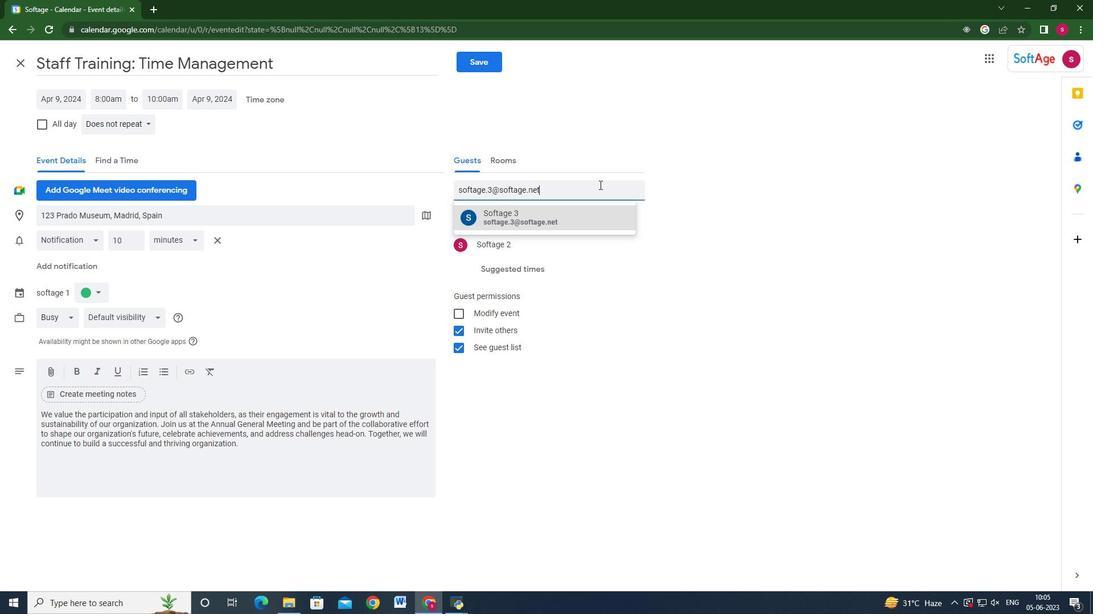 
Action: Mouse moved to (134, 127)
Screenshot: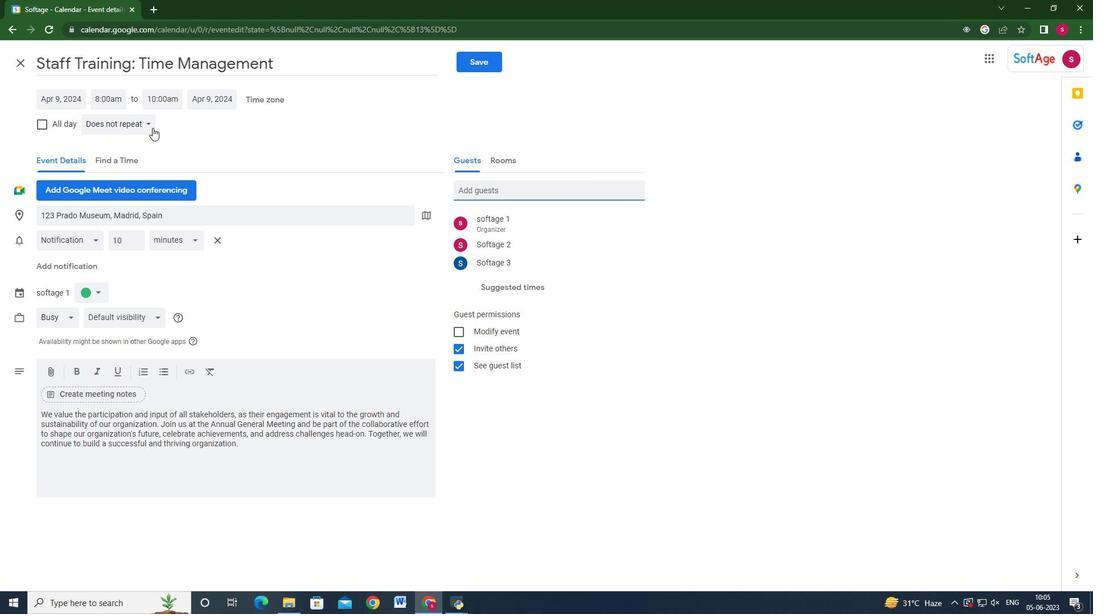 
Action: Mouse pressed left at (134, 127)
Screenshot: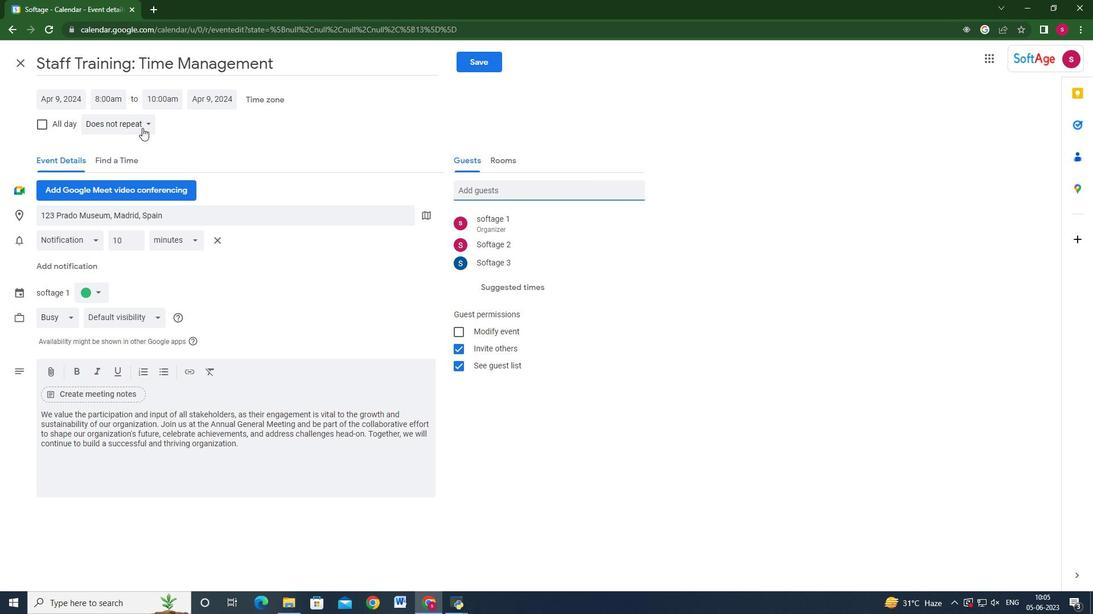 
Action: Mouse moved to (138, 224)
Screenshot: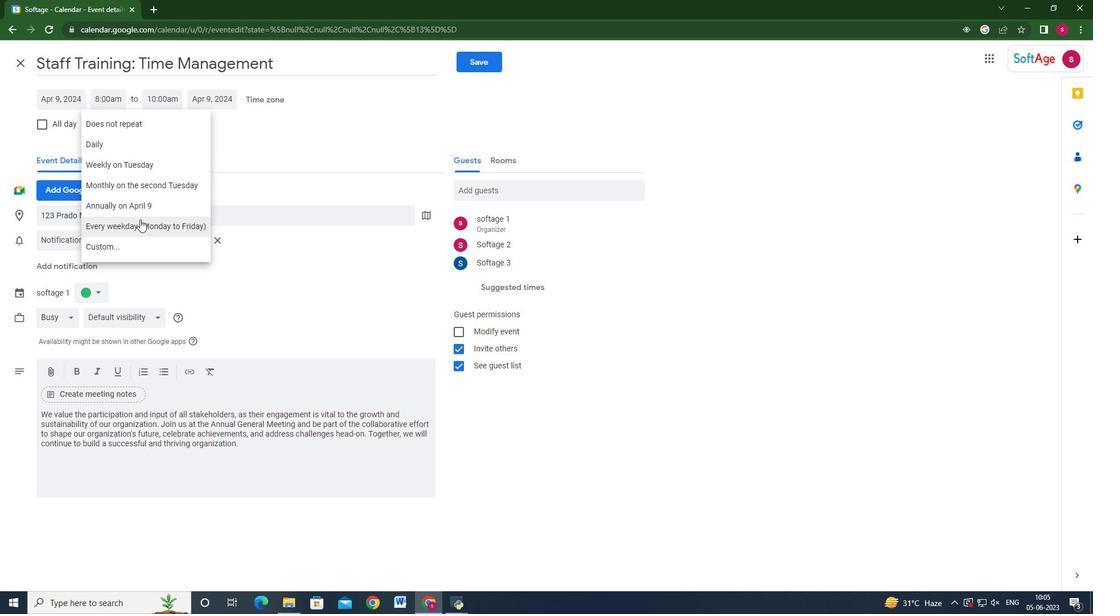 
Action: Mouse pressed left at (138, 224)
Screenshot: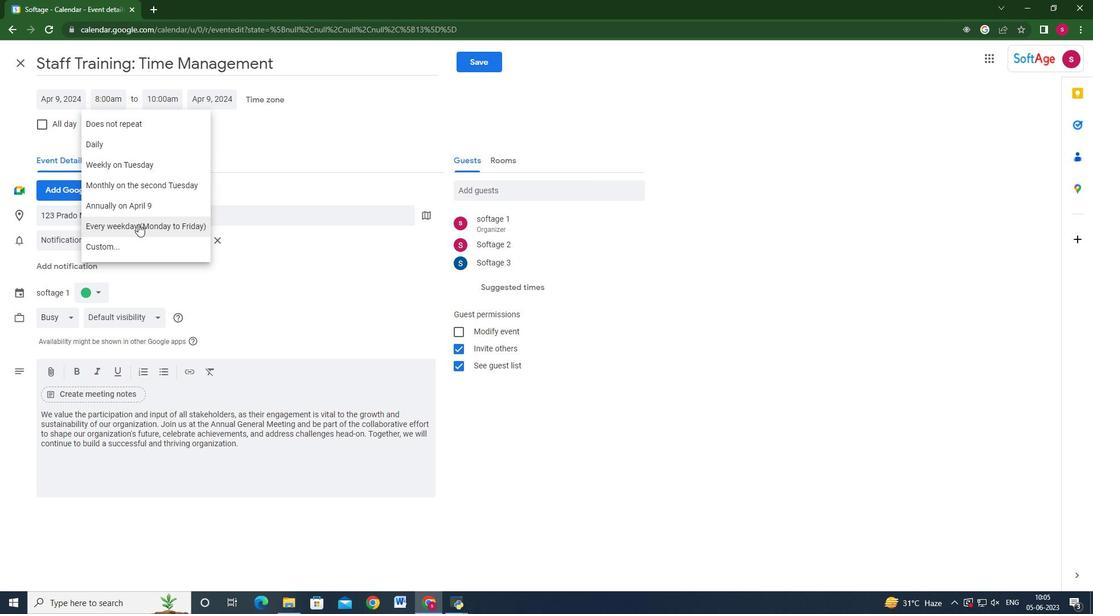 
Action: Mouse moved to (469, 59)
Screenshot: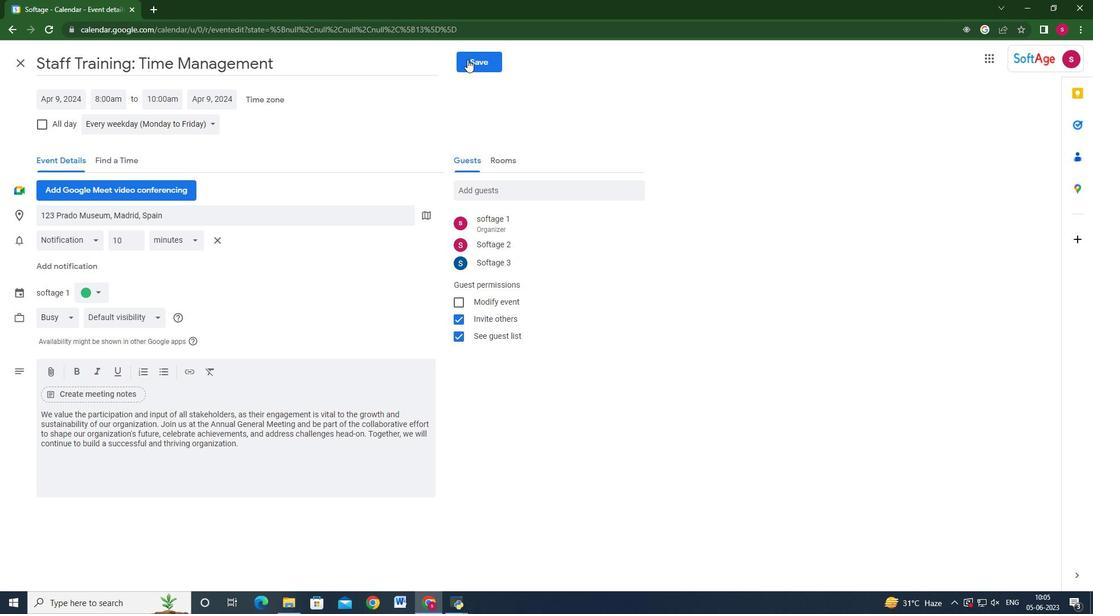 
Action: Mouse pressed left at (469, 59)
Screenshot: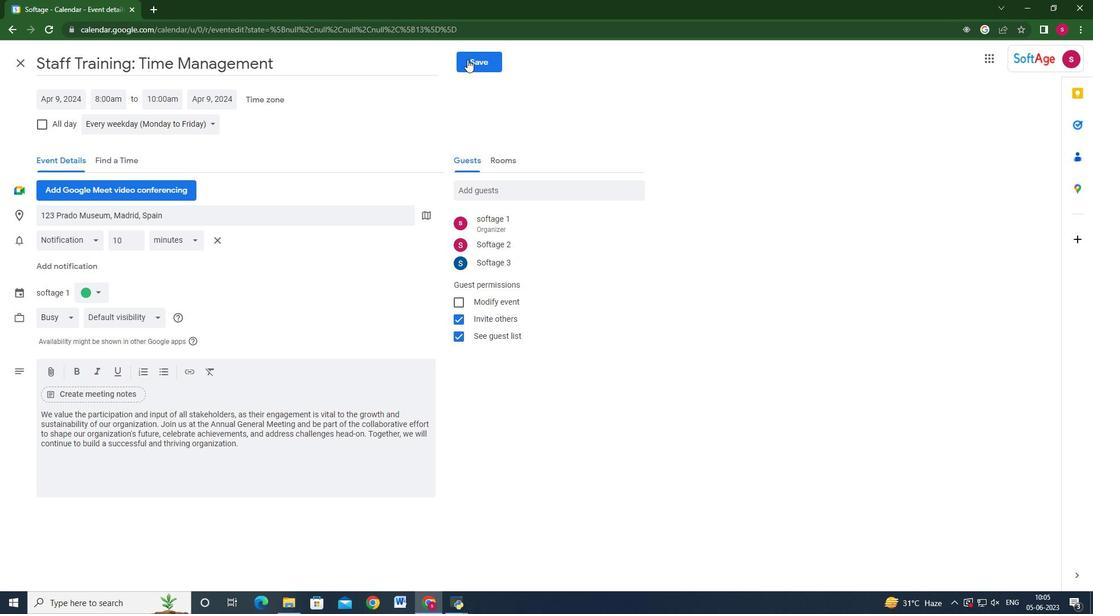 
Action: Mouse moved to (654, 346)
Screenshot: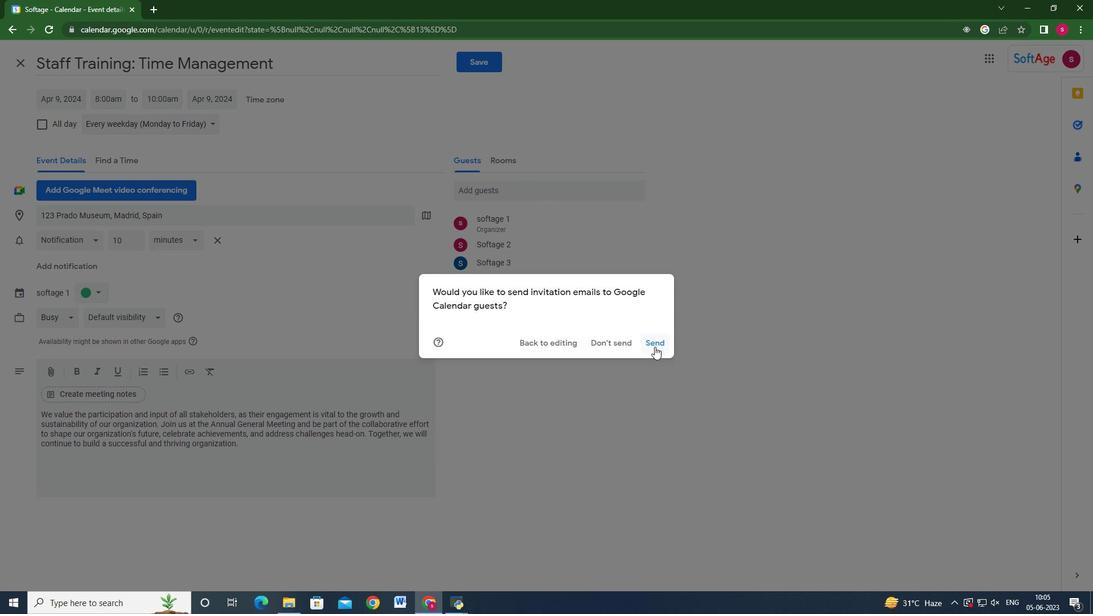 
Action: Mouse pressed left at (654, 346)
Screenshot: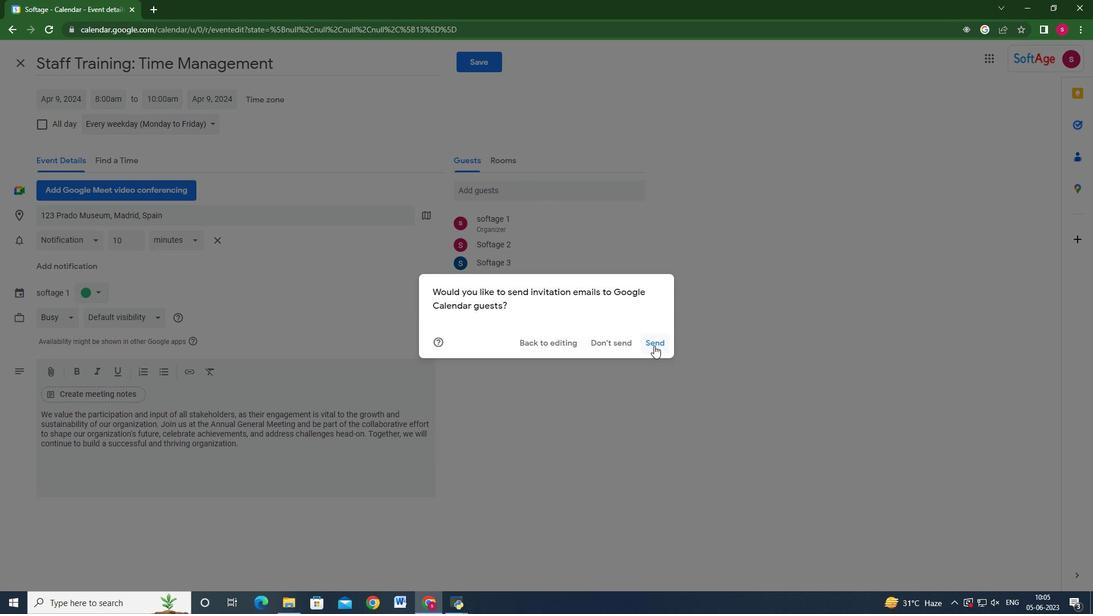 
Action: Mouse moved to (941, 366)
Screenshot: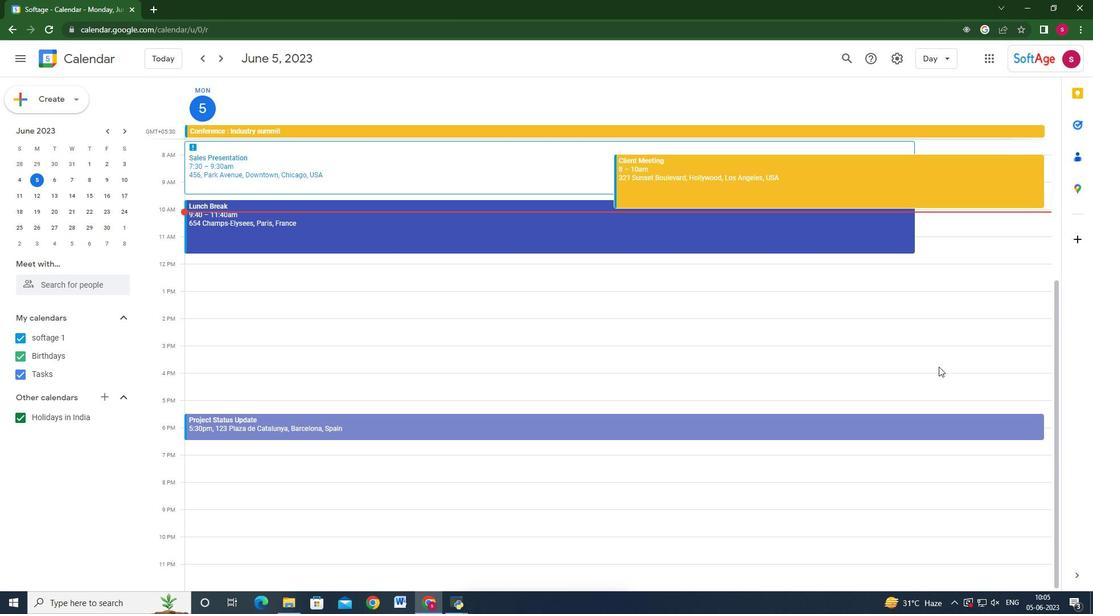 
